 Task: Add a column "Assignee".
Action: Mouse moved to (532, 433)
Screenshot: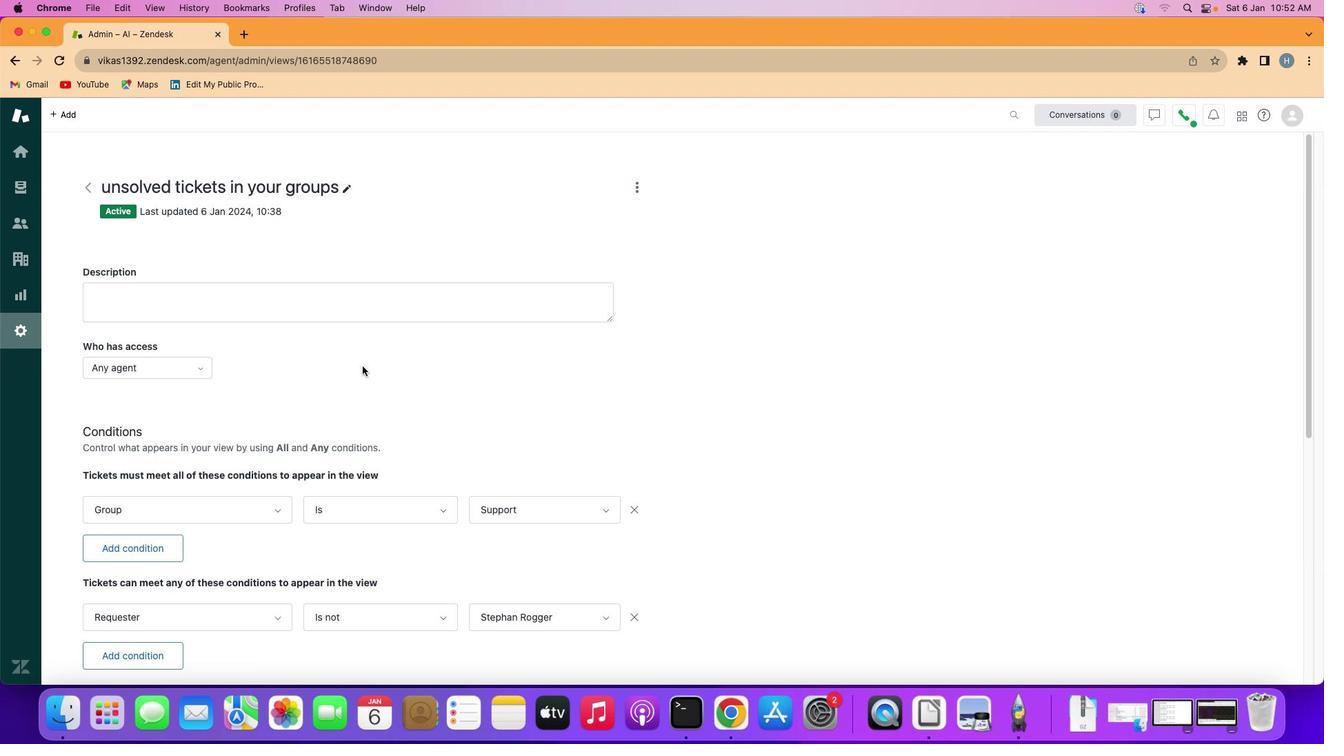 
Action: Mouse scrolled (532, 433) with delta (-88, 309)
Screenshot: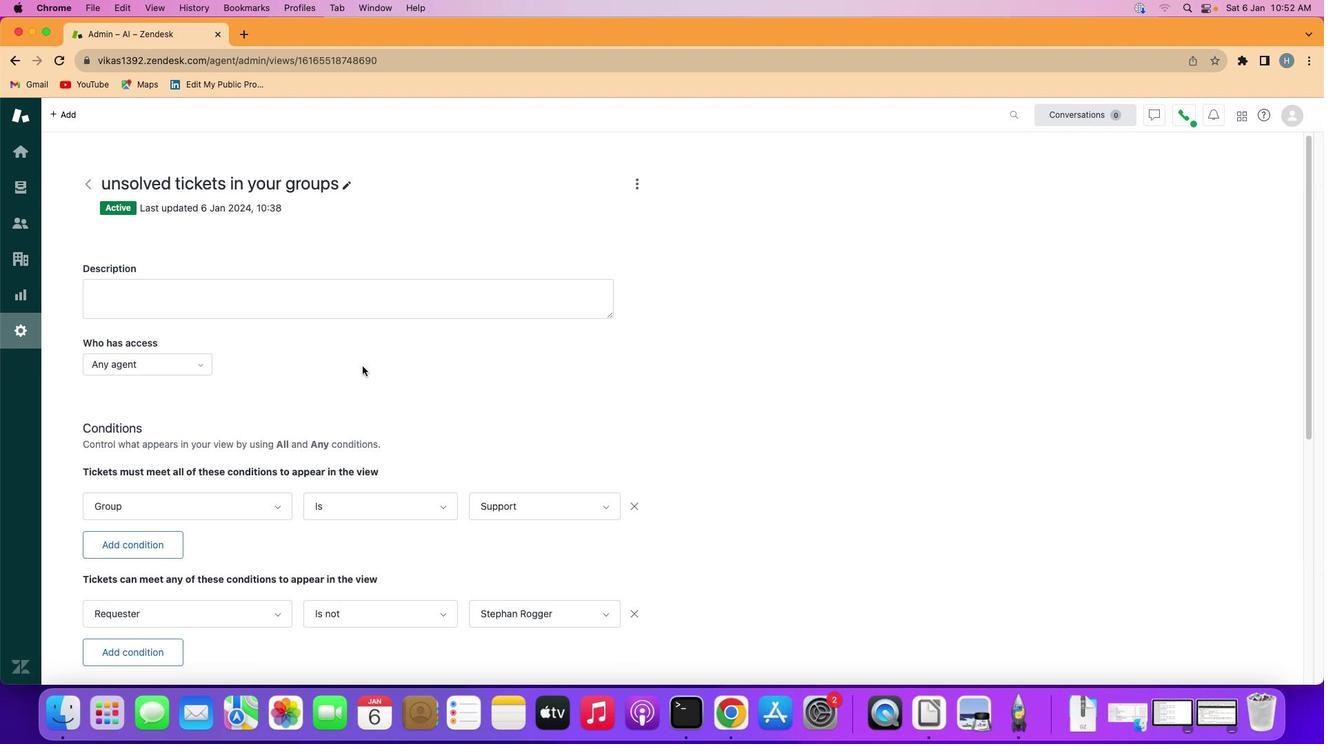 
Action: Mouse scrolled (532, 433) with delta (-88, 309)
Screenshot: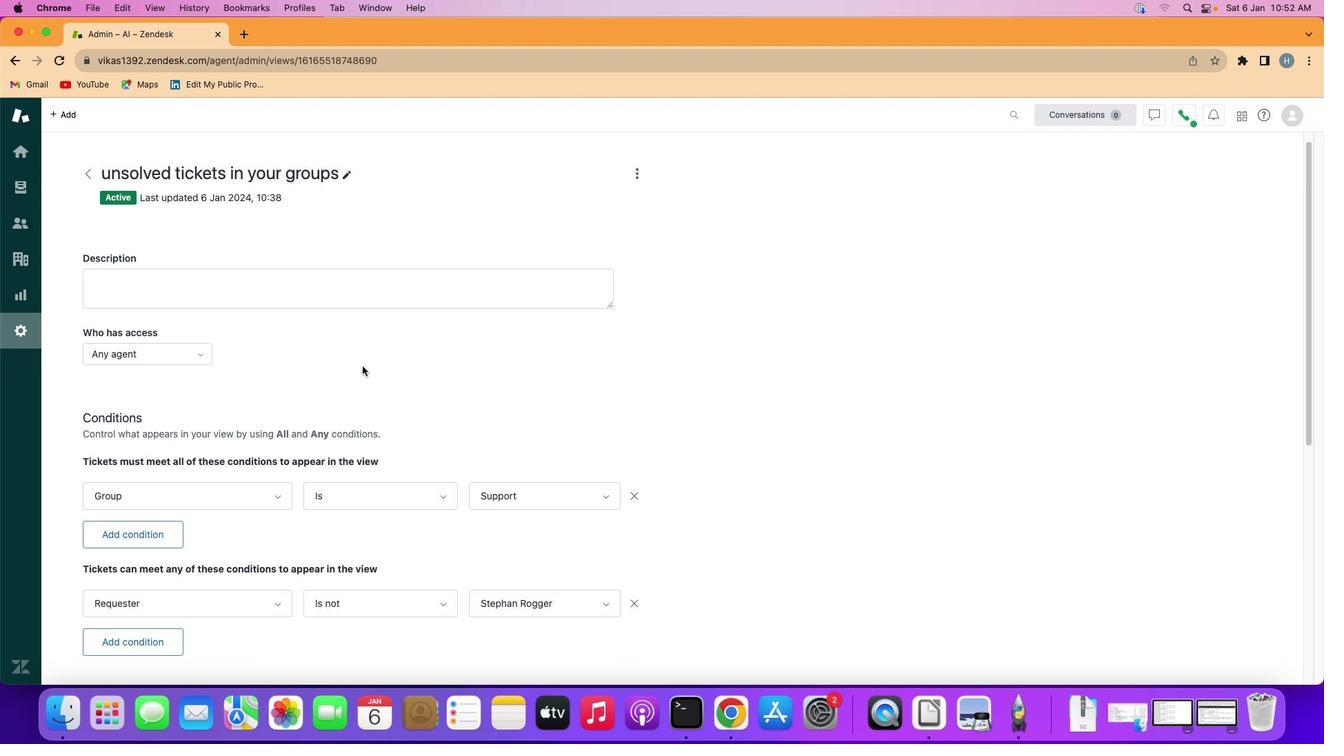 
Action: Mouse scrolled (532, 433) with delta (-88, 309)
Screenshot: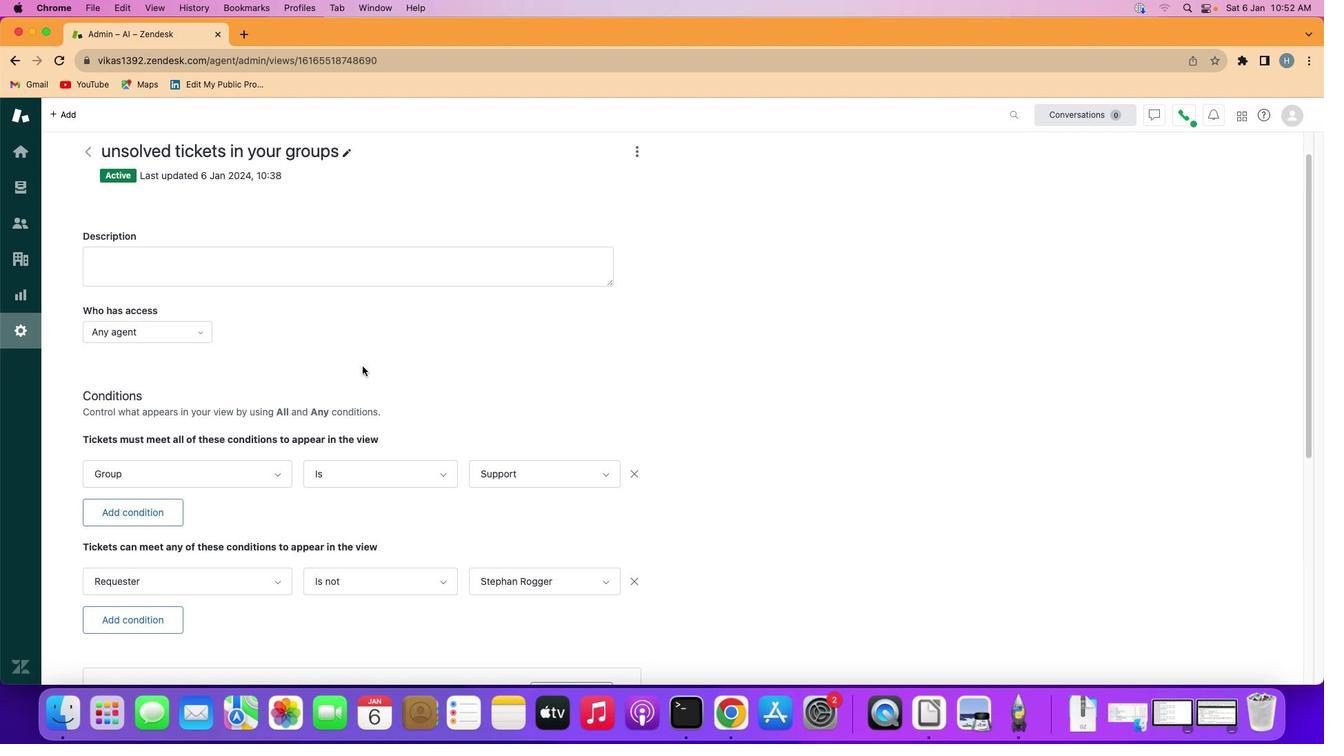 
Action: Mouse scrolled (532, 433) with delta (-88, 309)
Screenshot: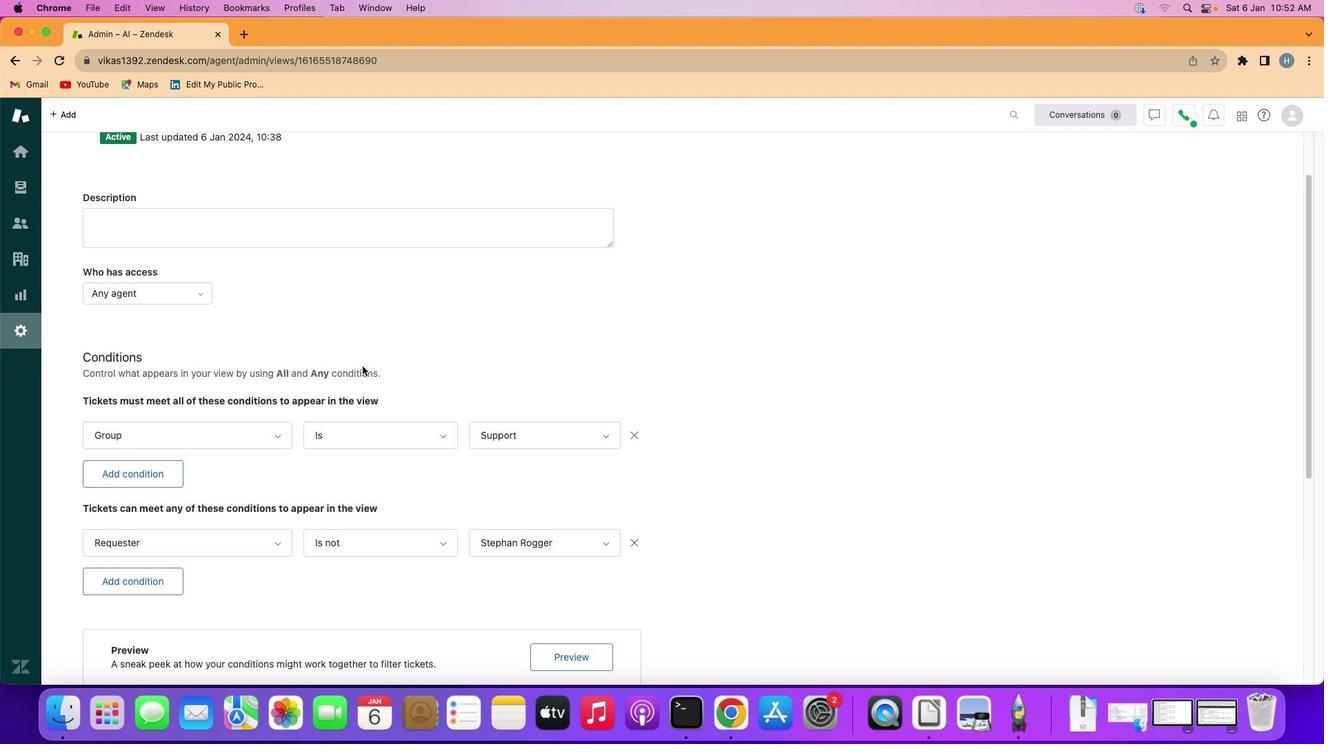
Action: Mouse scrolled (532, 433) with delta (-88, 309)
Screenshot: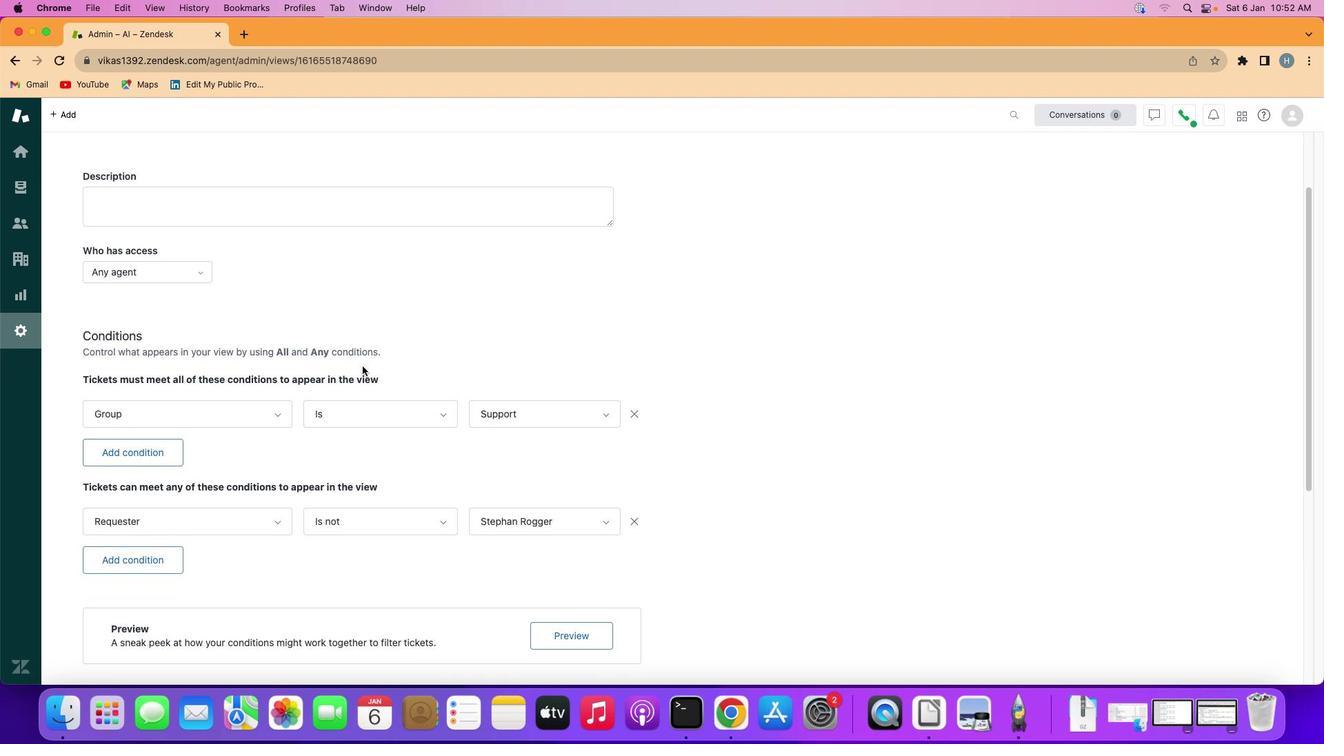
Action: Mouse scrolled (532, 433) with delta (-88, 309)
Screenshot: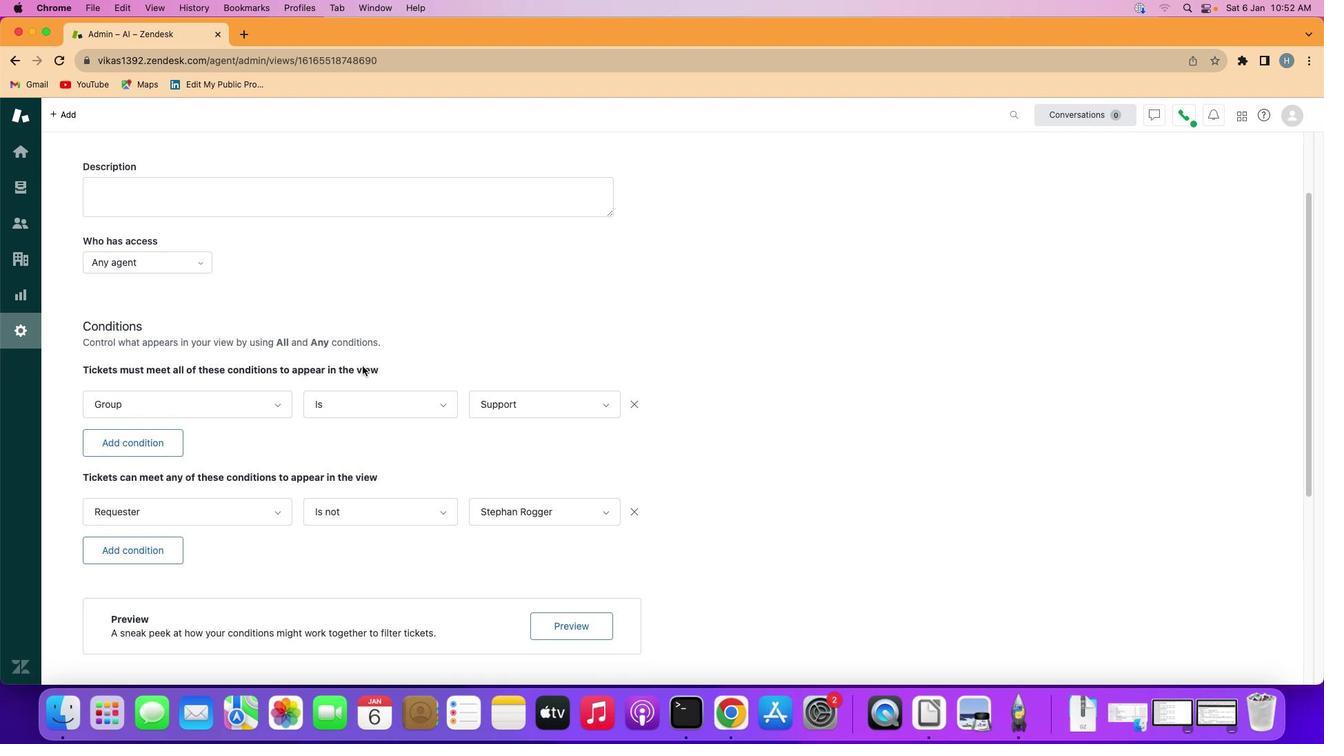 
Action: Mouse scrolled (532, 433) with delta (-88, 309)
Screenshot: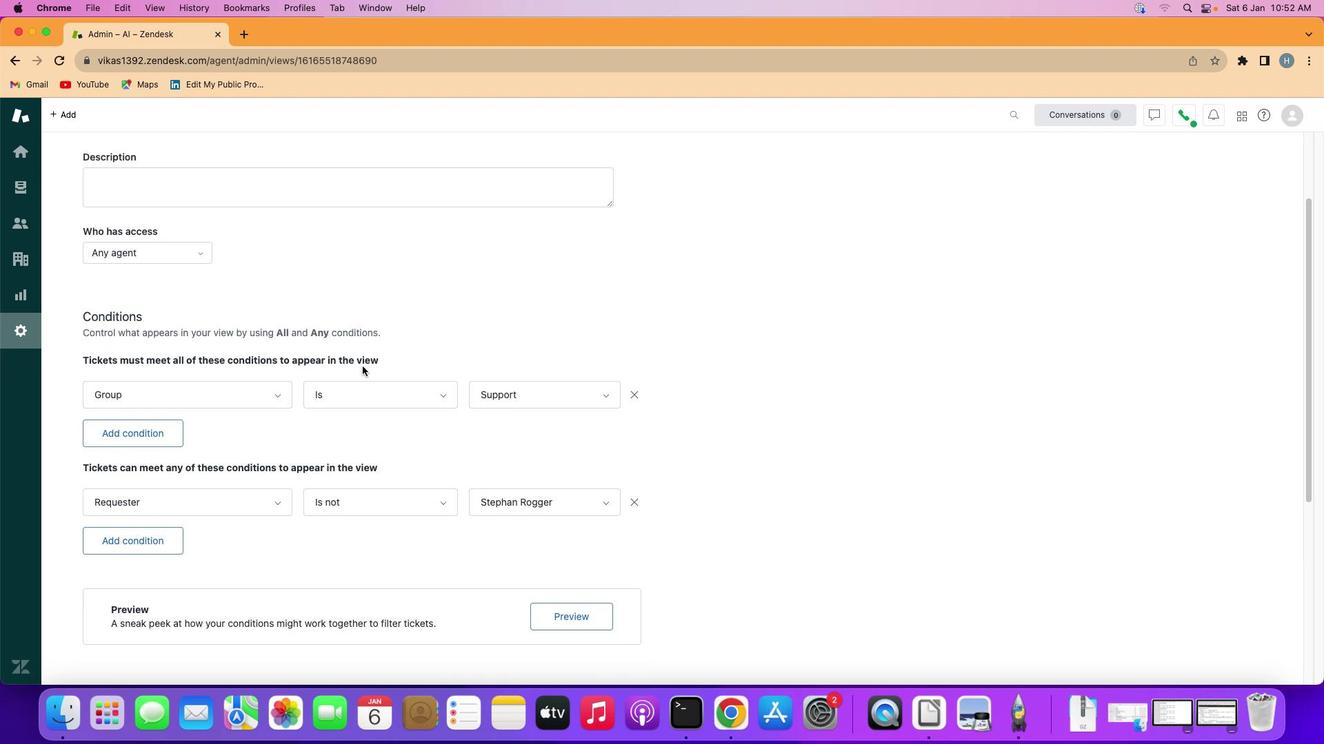 
Action: Mouse scrolled (532, 433) with delta (-88, 309)
Screenshot: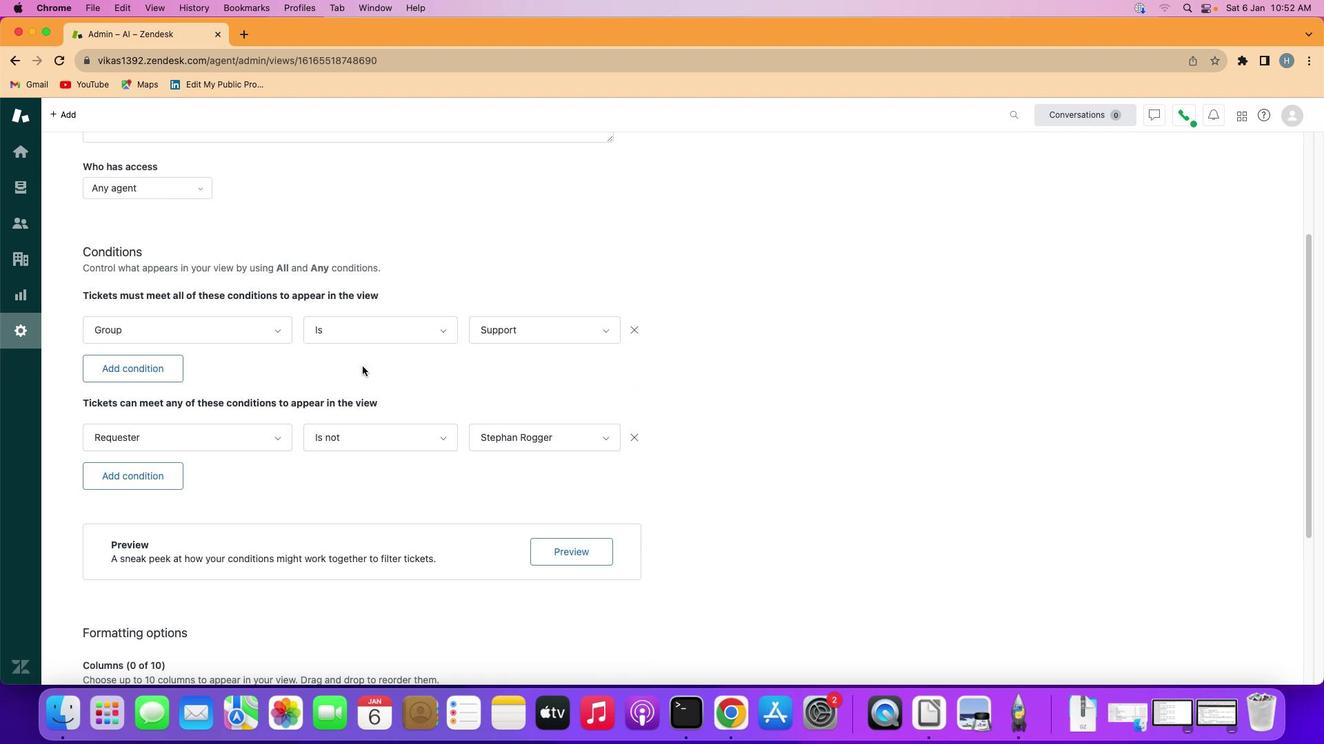 
Action: Mouse scrolled (532, 433) with delta (-88, 309)
Screenshot: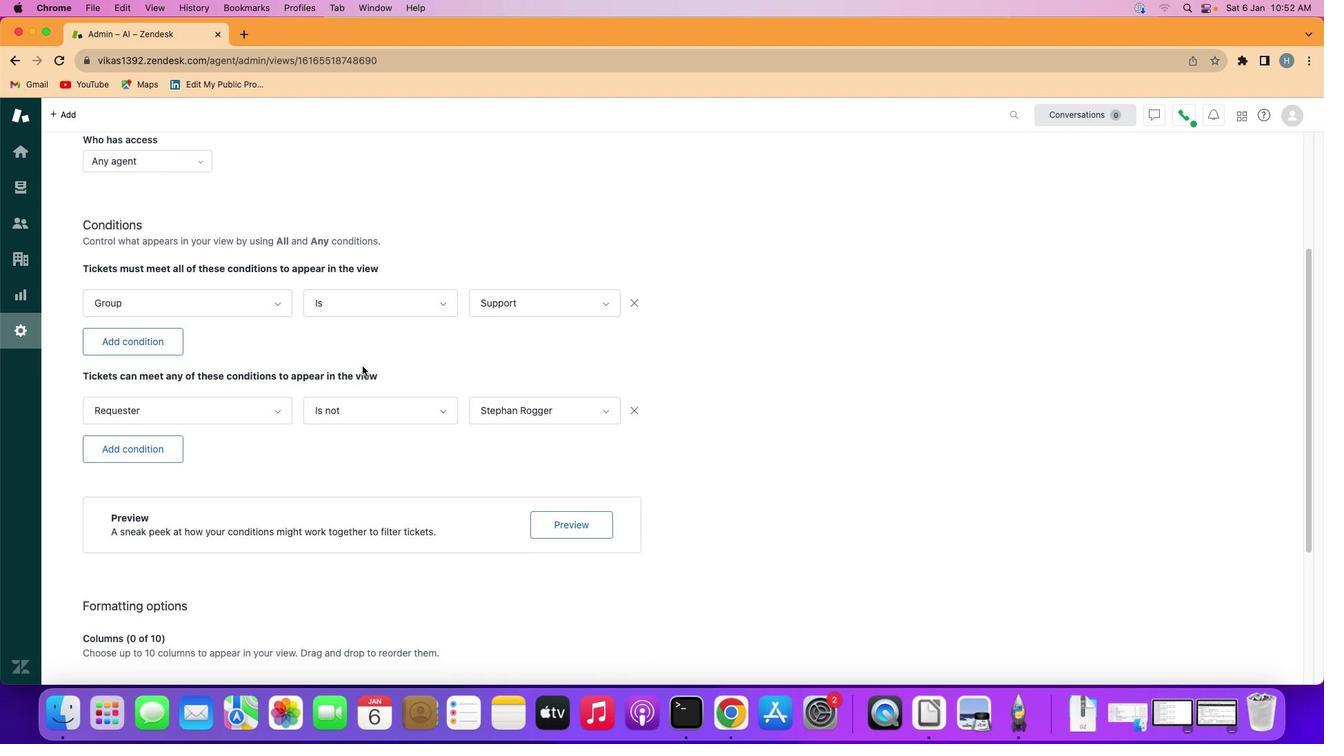 
Action: Mouse scrolled (532, 433) with delta (-88, 309)
Screenshot: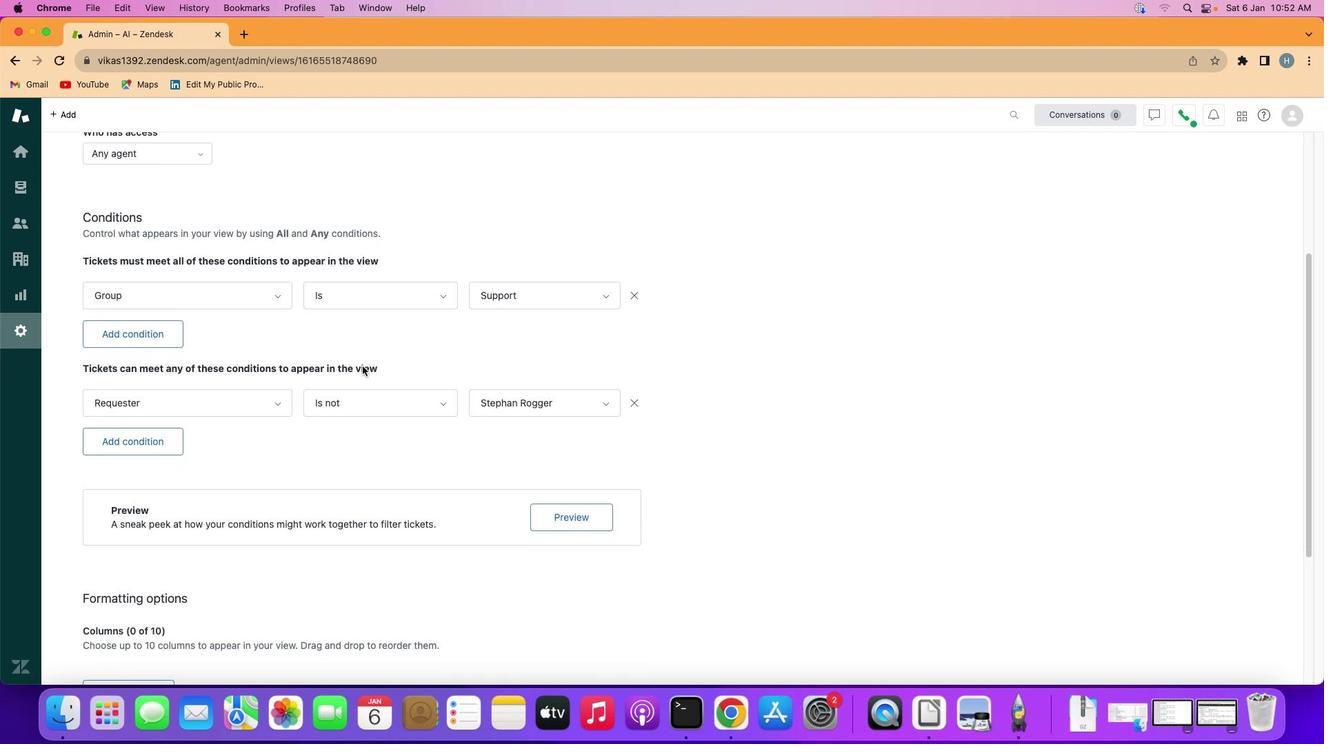 
Action: Mouse scrolled (532, 433) with delta (-88, 309)
Screenshot: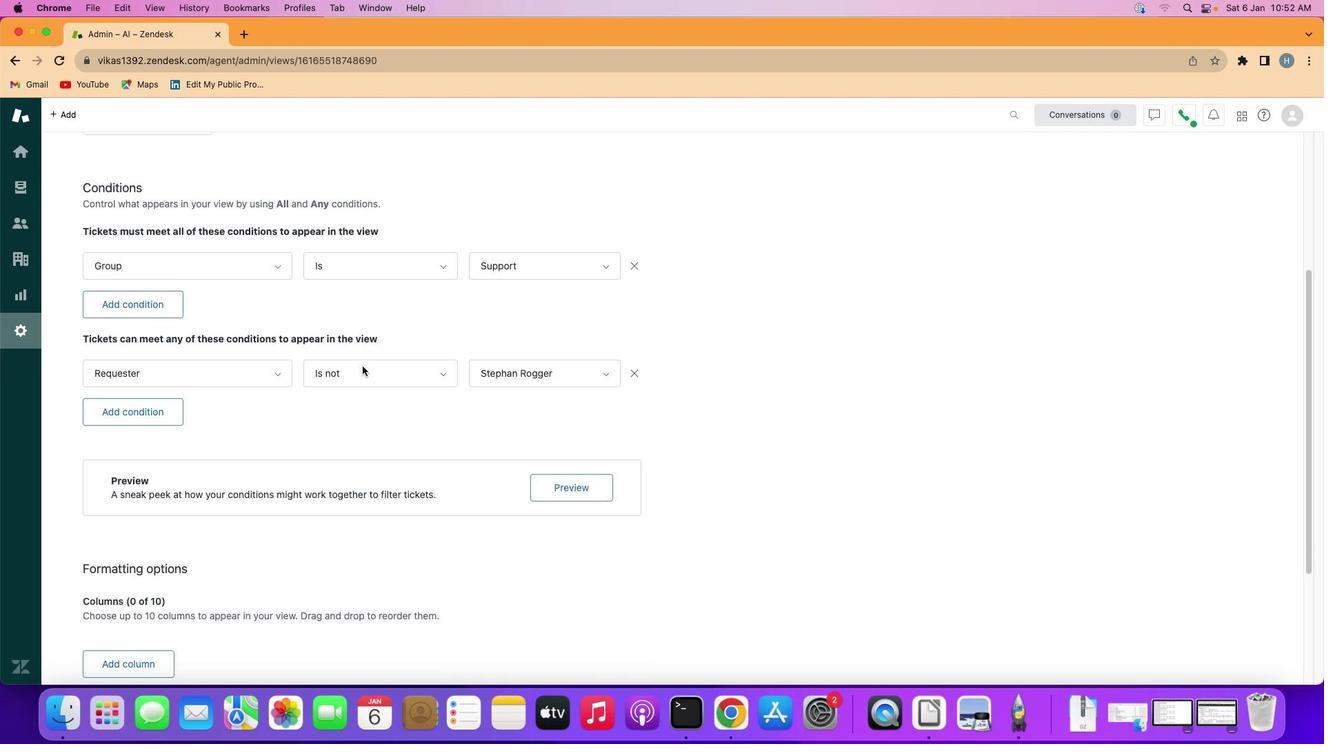 
Action: Mouse scrolled (532, 433) with delta (-88, 309)
Screenshot: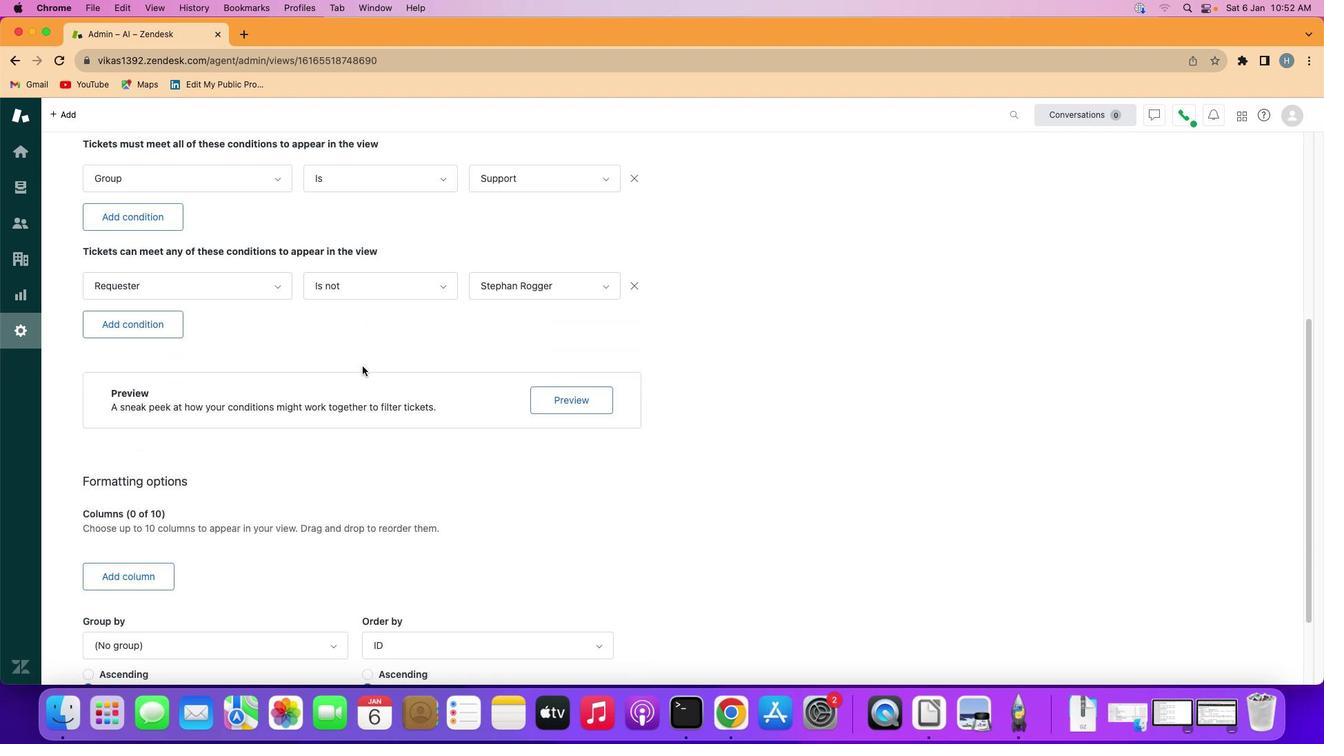 
Action: Mouse scrolled (532, 433) with delta (-88, 309)
Screenshot: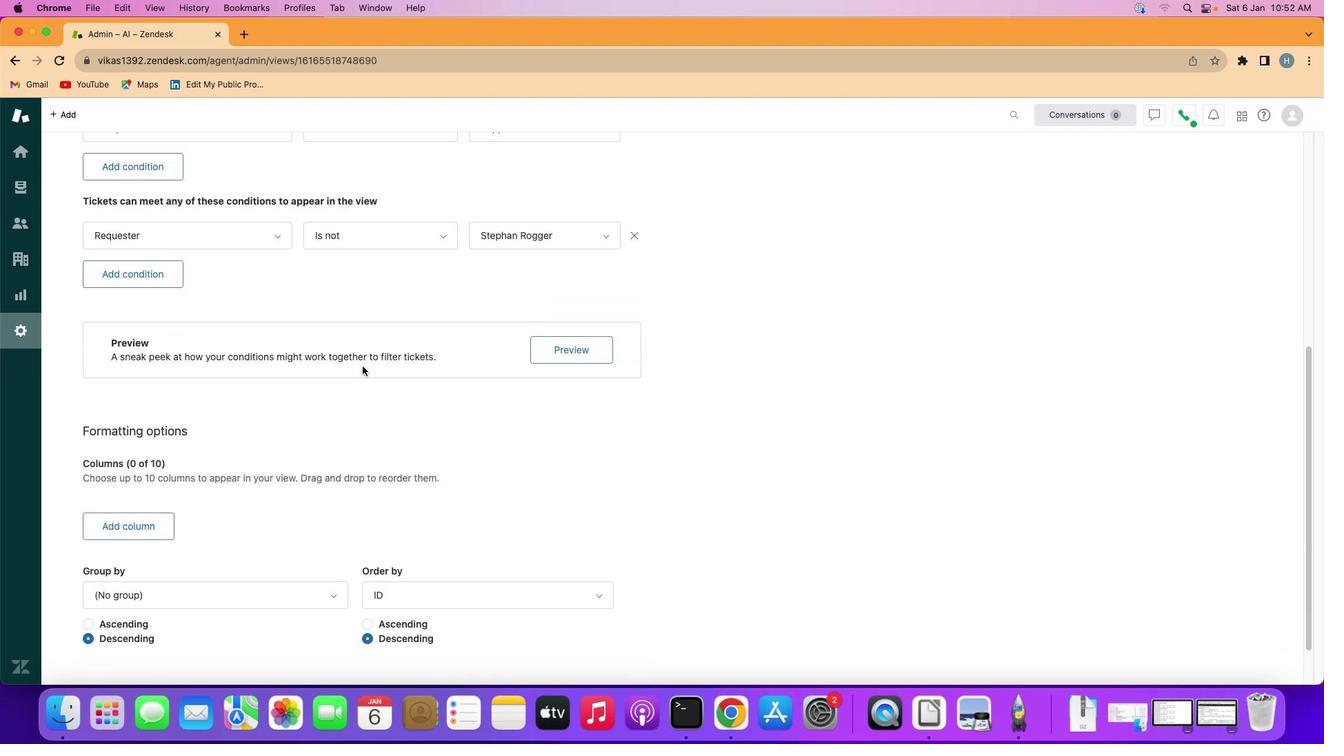 
Action: Mouse moved to (149, 471)
Screenshot: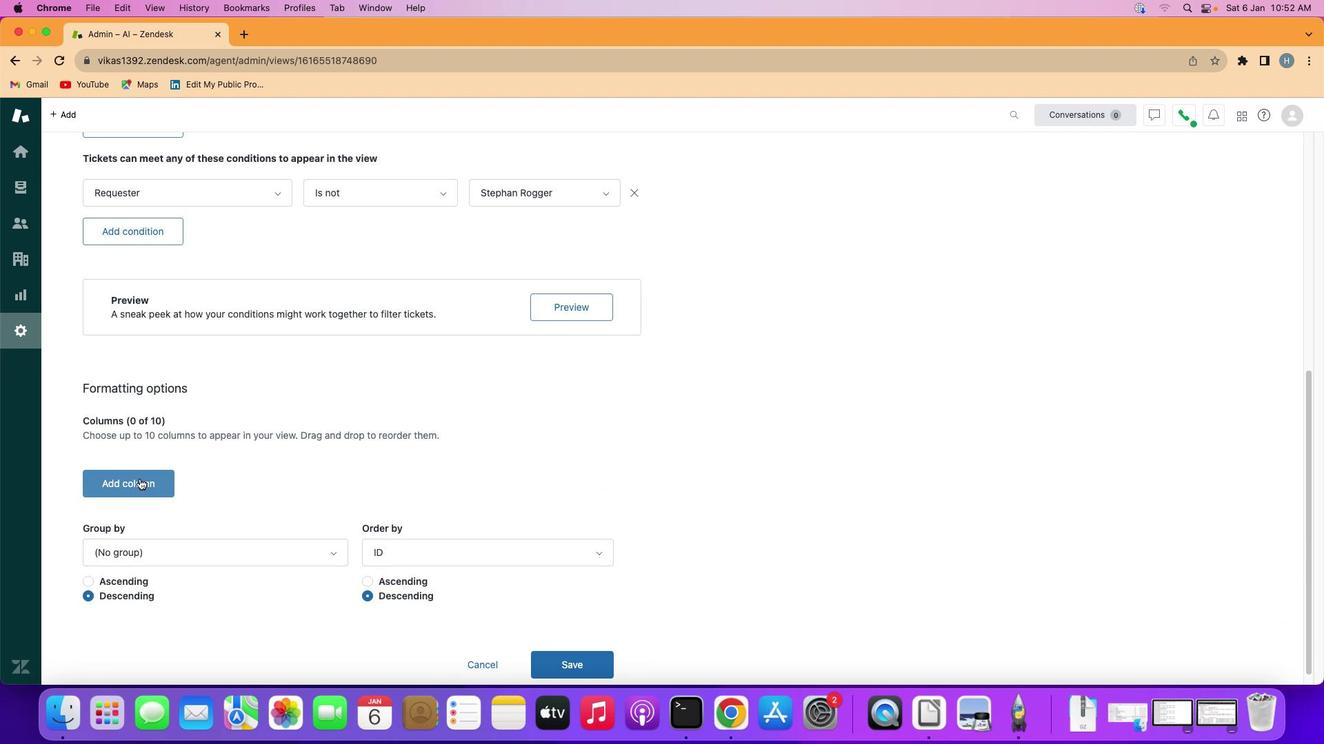 
Action: Mouse pressed left at (149, 471)
Screenshot: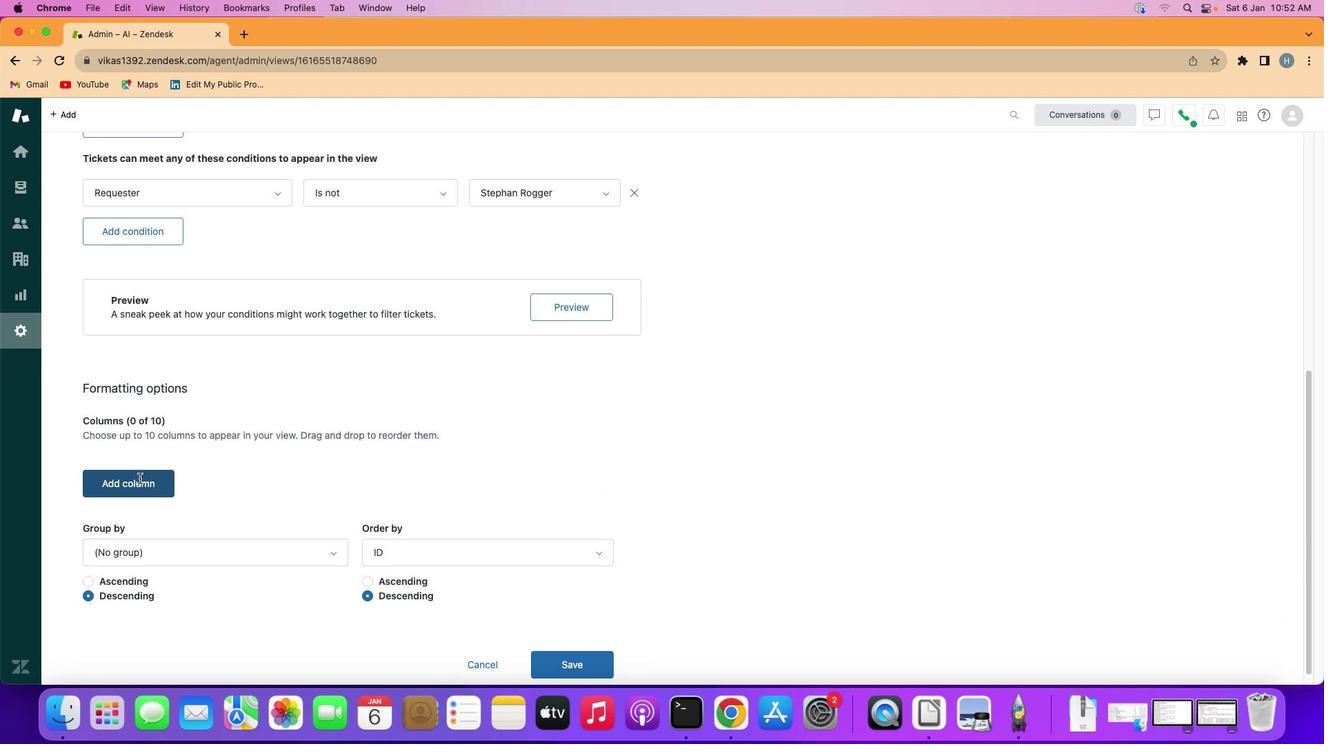 
Action: Mouse moved to (364, 449)
Screenshot: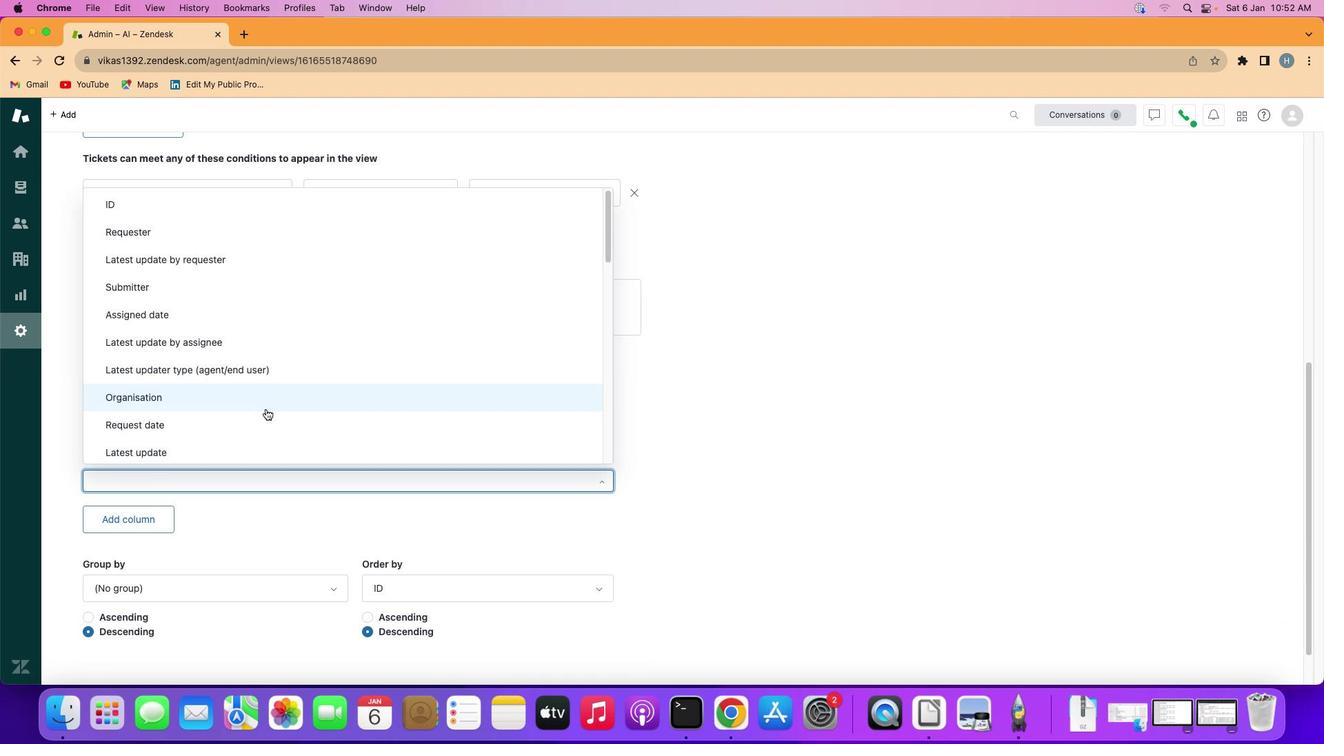 
Action: Mouse scrolled (364, 449) with delta (-88, 309)
Screenshot: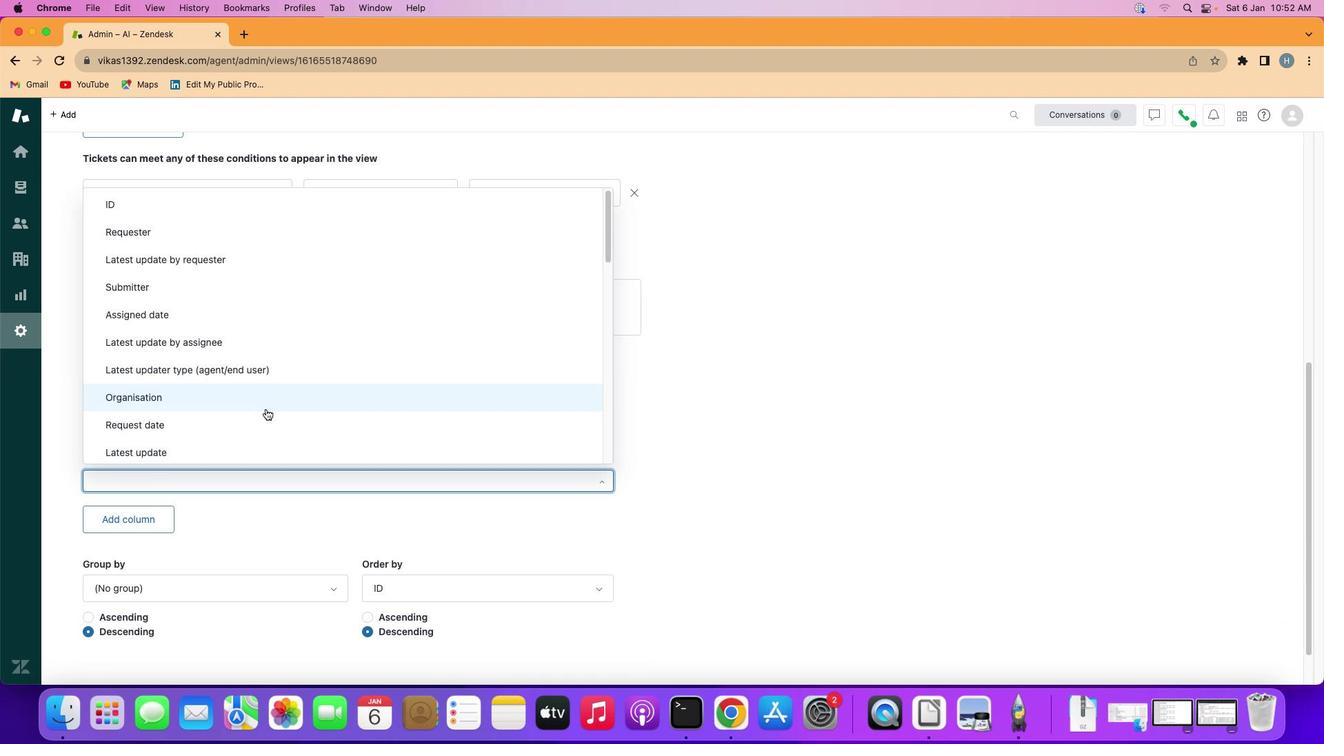 
Action: Mouse moved to (365, 448)
Screenshot: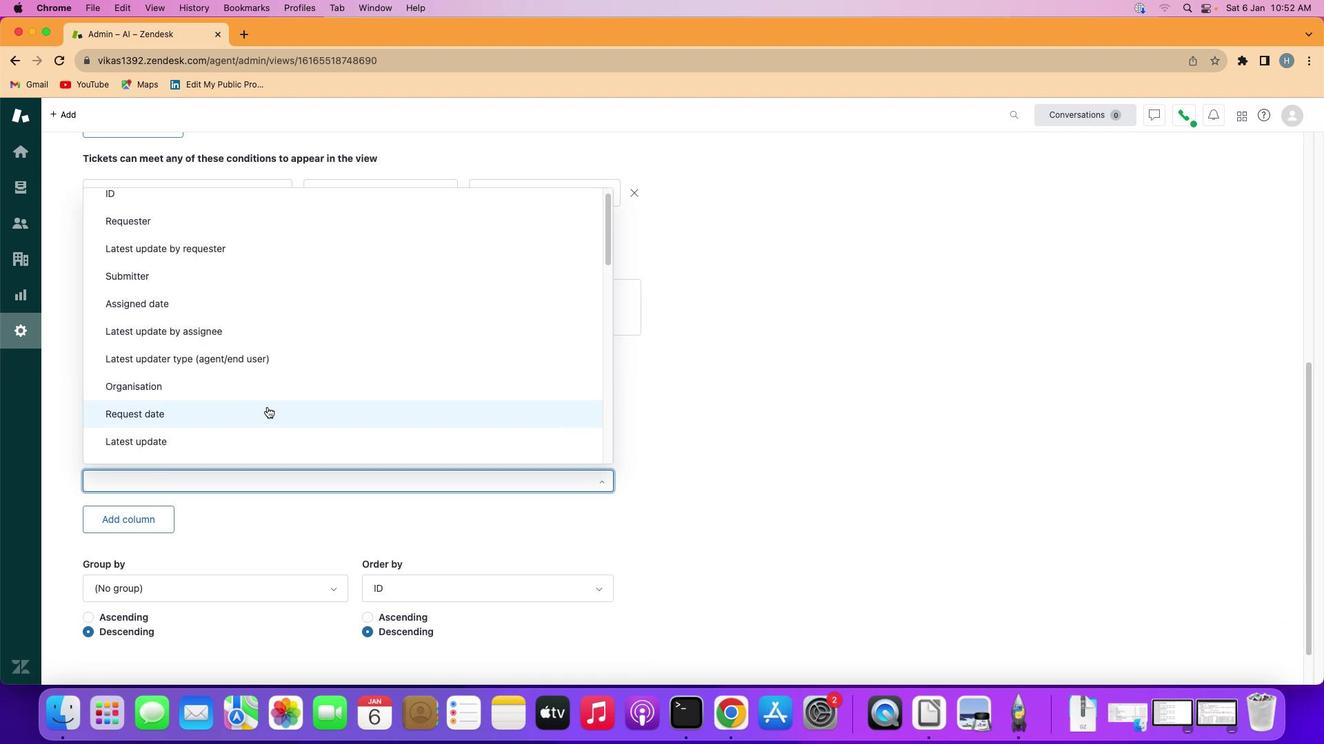
Action: Mouse scrolled (365, 448) with delta (-88, 309)
Screenshot: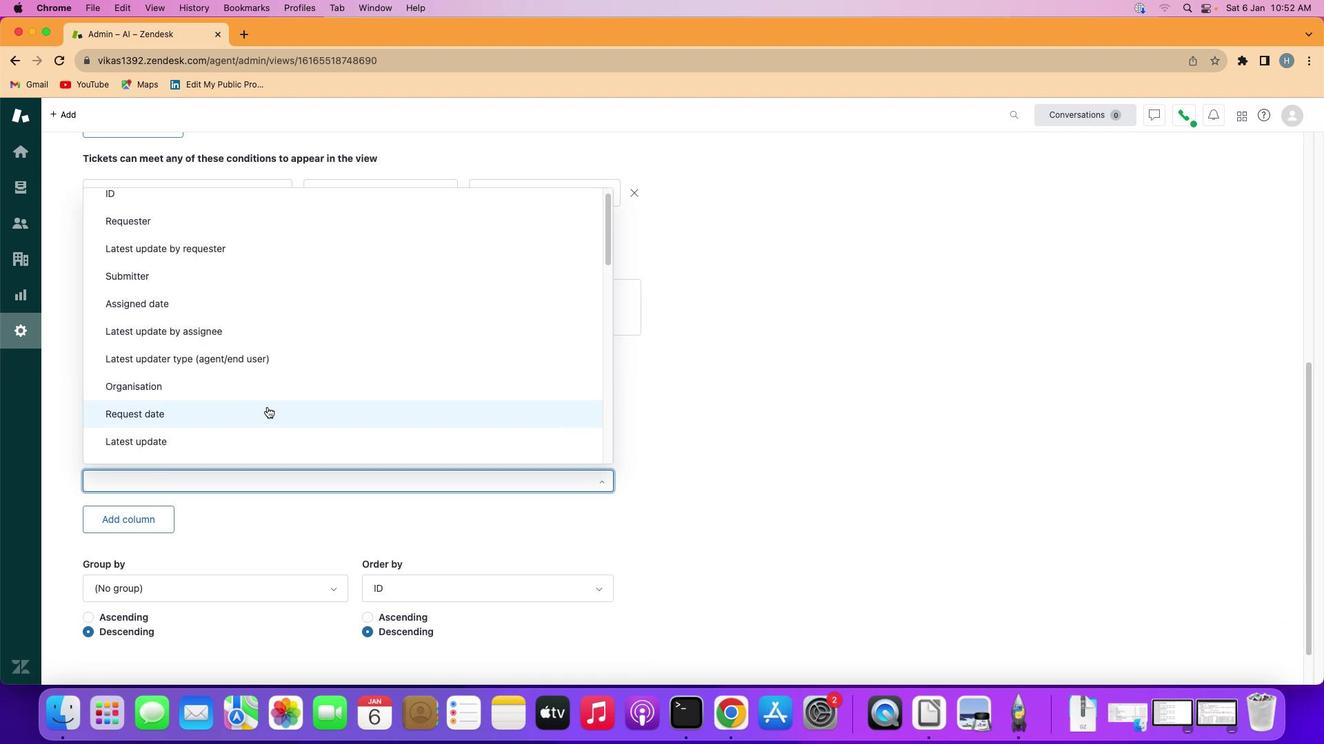 
Action: Mouse moved to (368, 447)
Screenshot: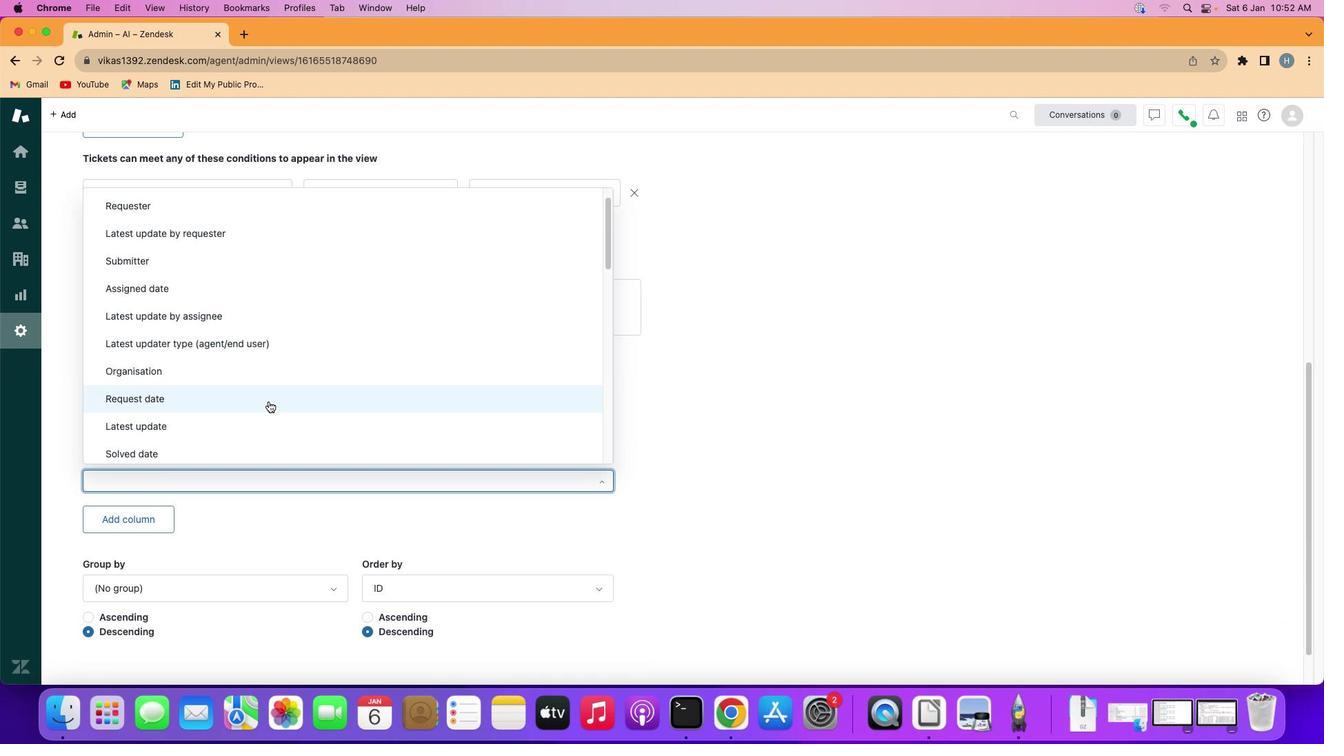 
Action: Mouse scrolled (368, 447) with delta (-88, 309)
Screenshot: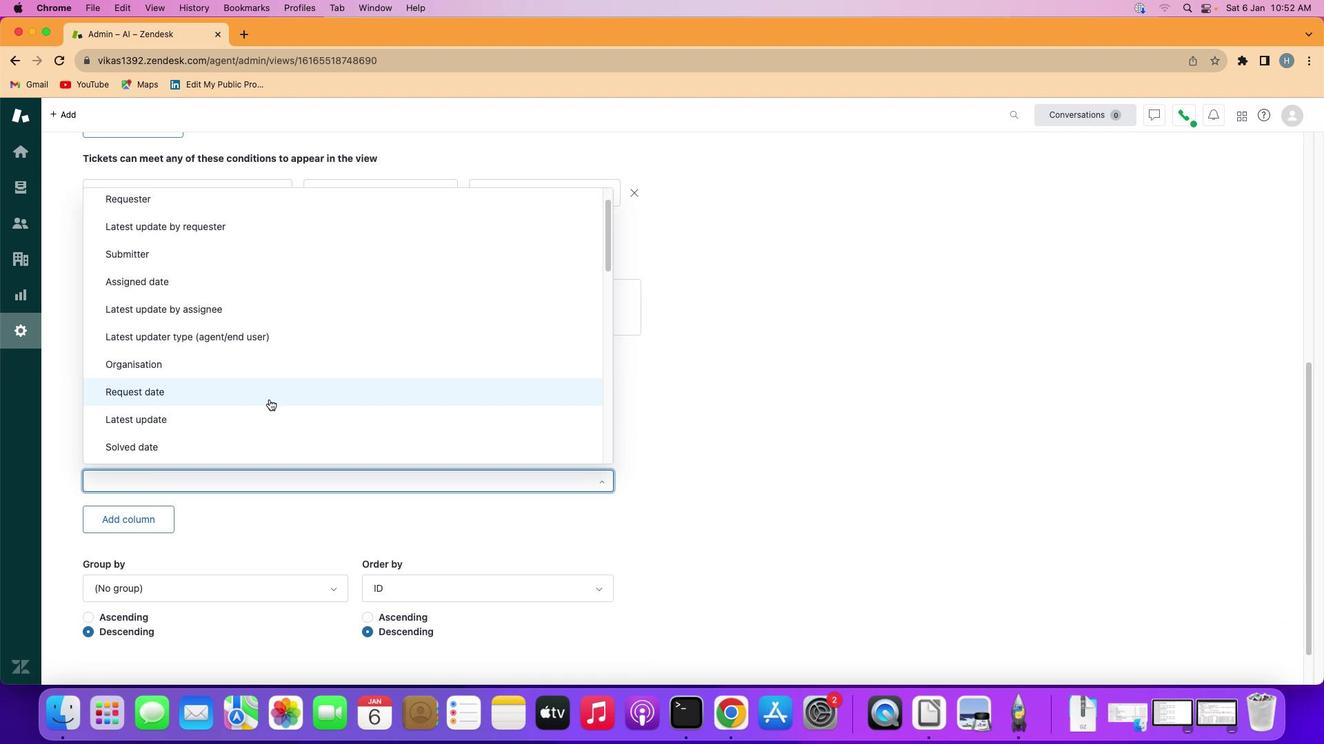 
Action: Mouse moved to (371, 444)
Screenshot: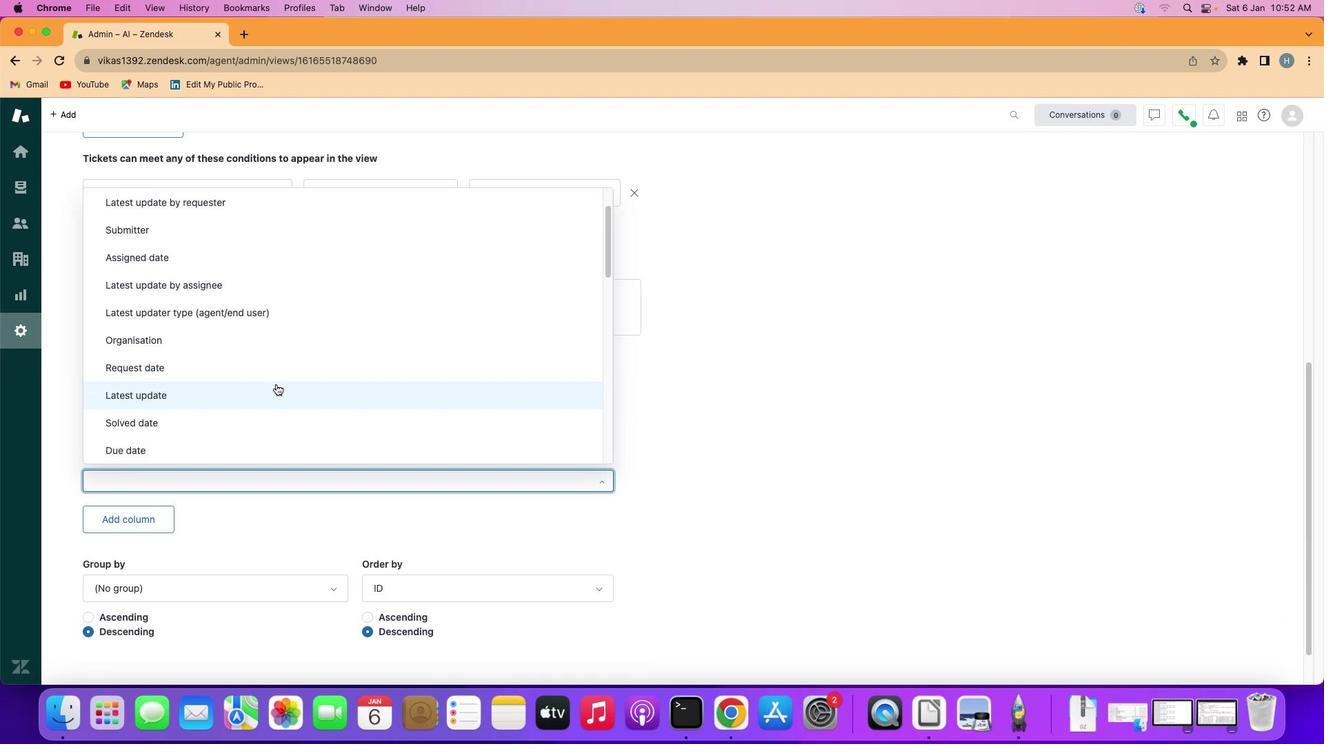 
Action: Mouse scrolled (371, 444) with delta (-88, 309)
Screenshot: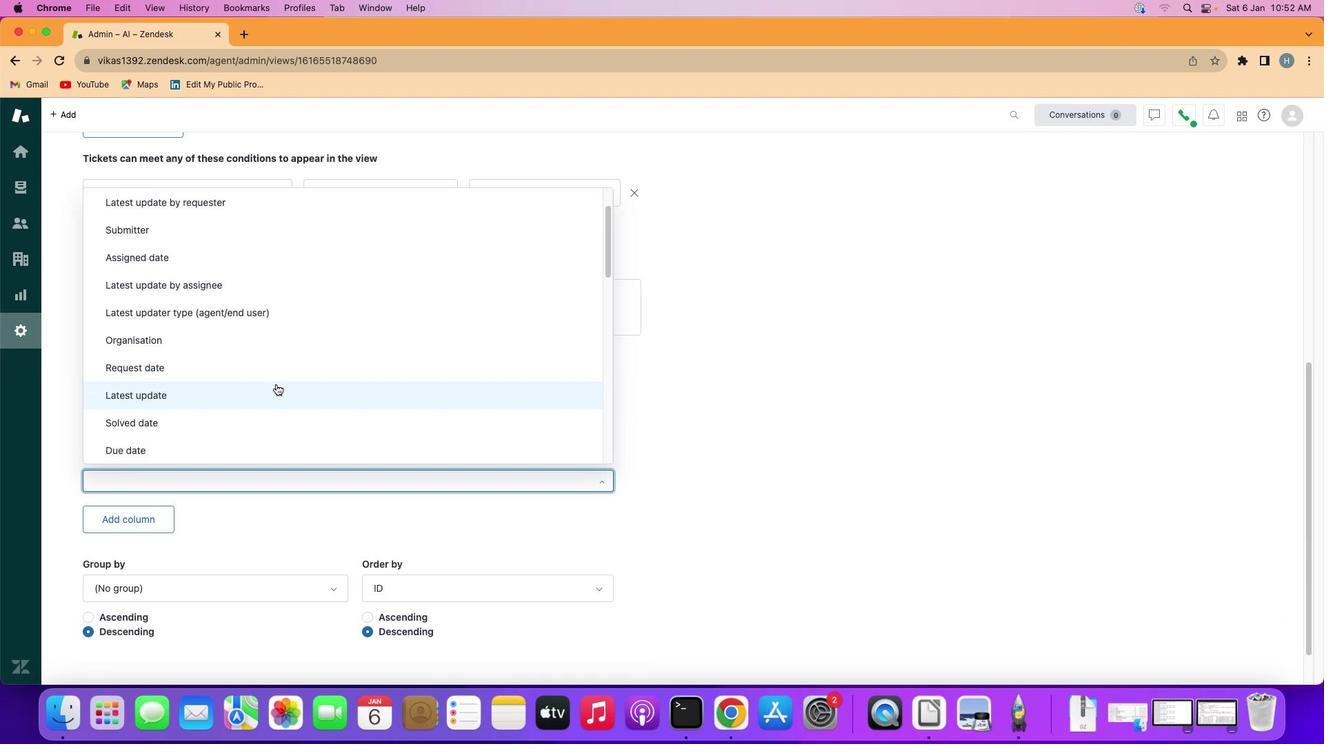 
Action: Mouse moved to (389, 438)
Screenshot: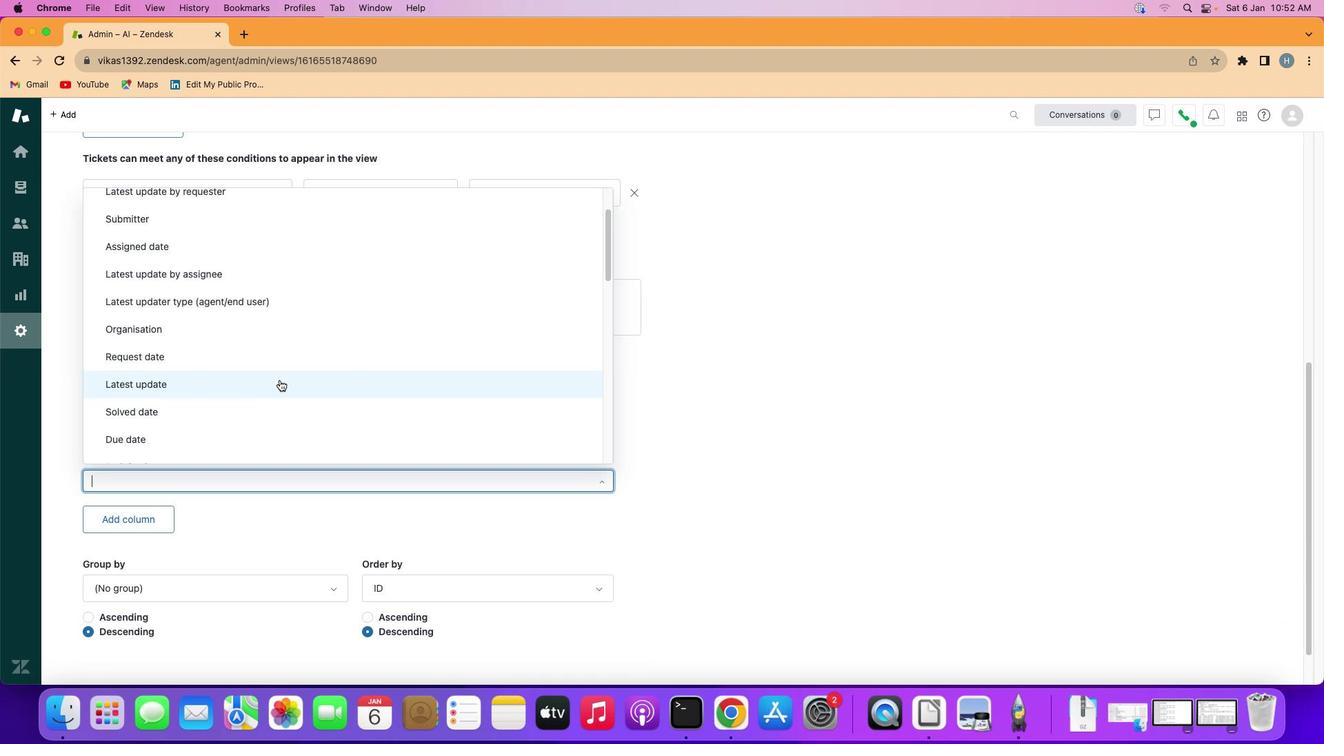 
Action: Mouse scrolled (389, 438) with delta (-88, 309)
Screenshot: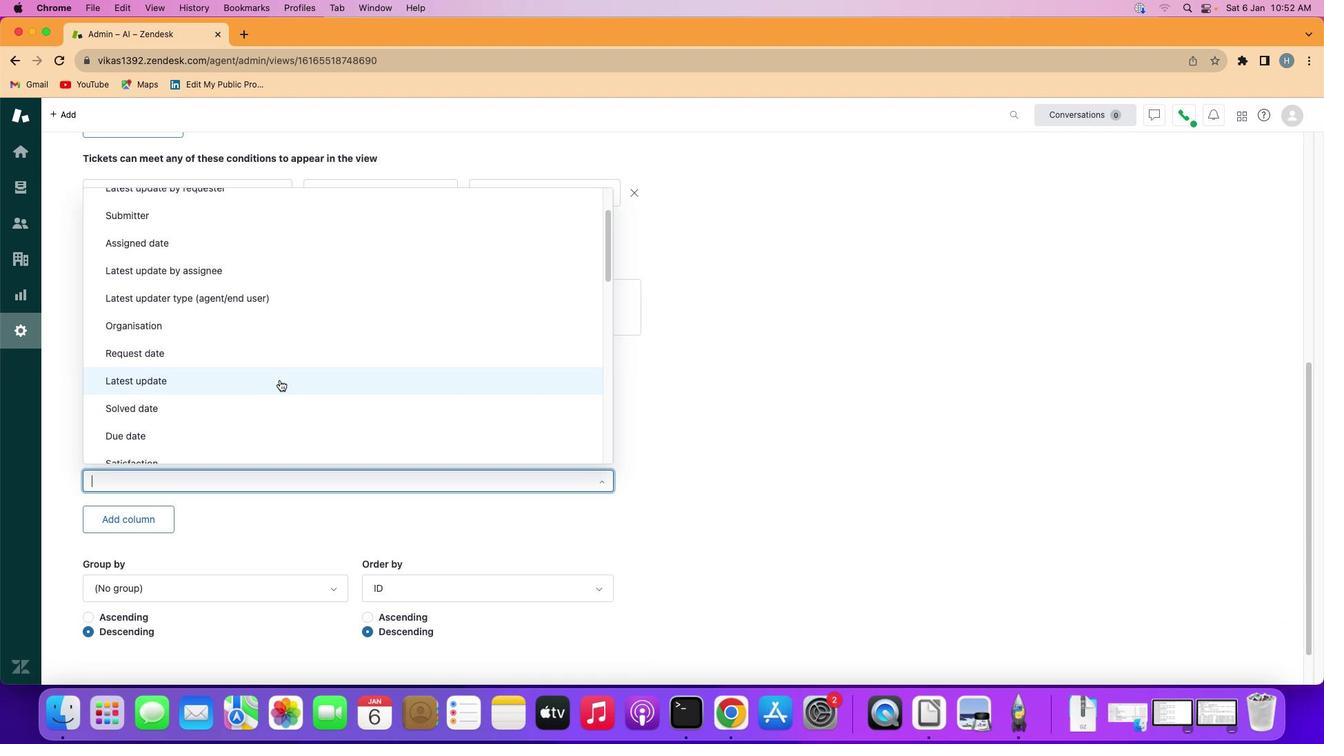 
Action: Mouse scrolled (389, 438) with delta (-88, 309)
Screenshot: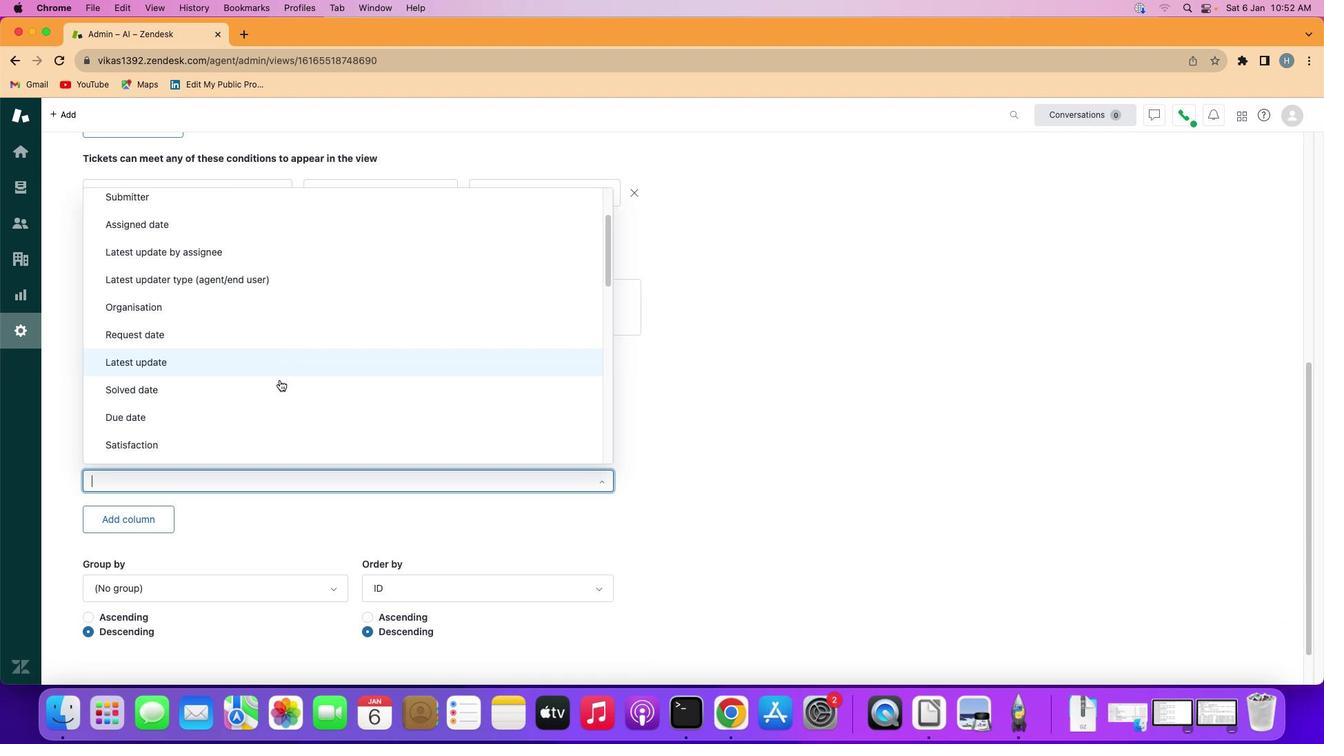 
Action: Mouse scrolled (389, 438) with delta (-88, 309)
Screenshot: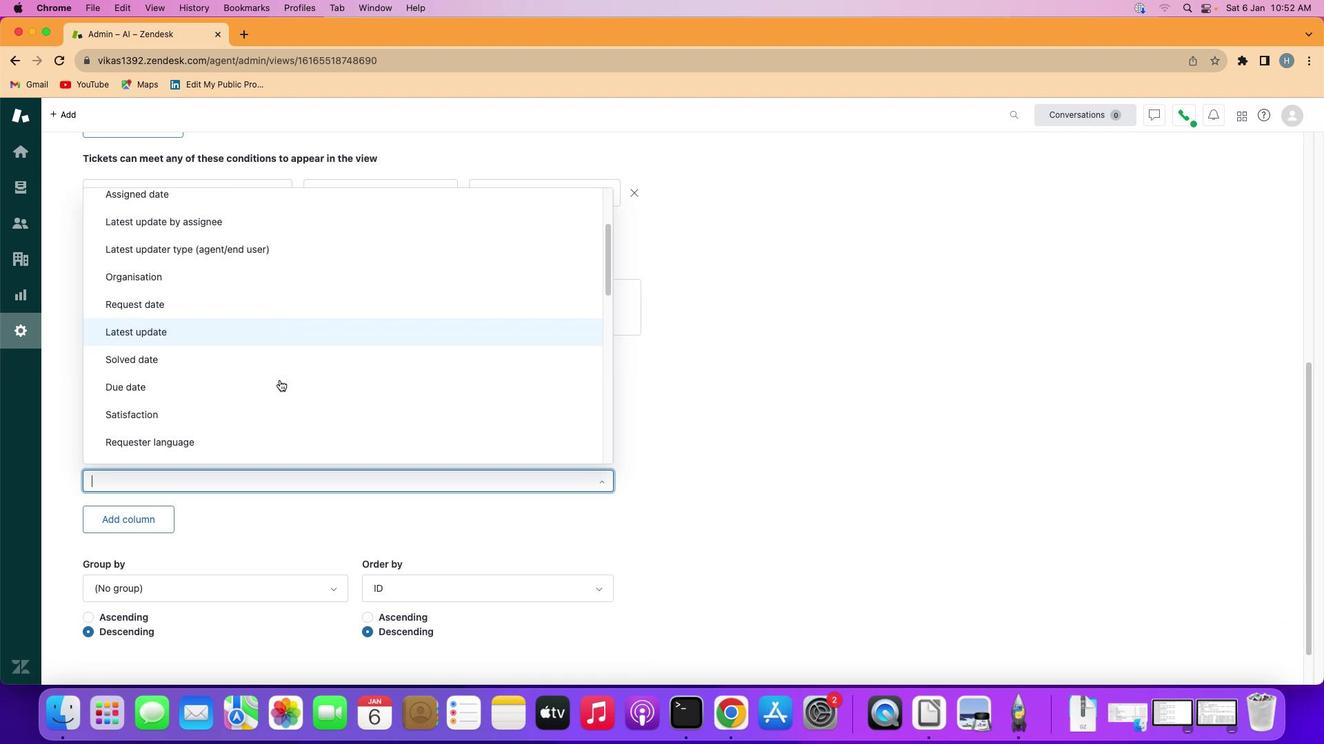 
Action: Mouse scrolled (389, 438) with delta (-88, 309)
Screenshot: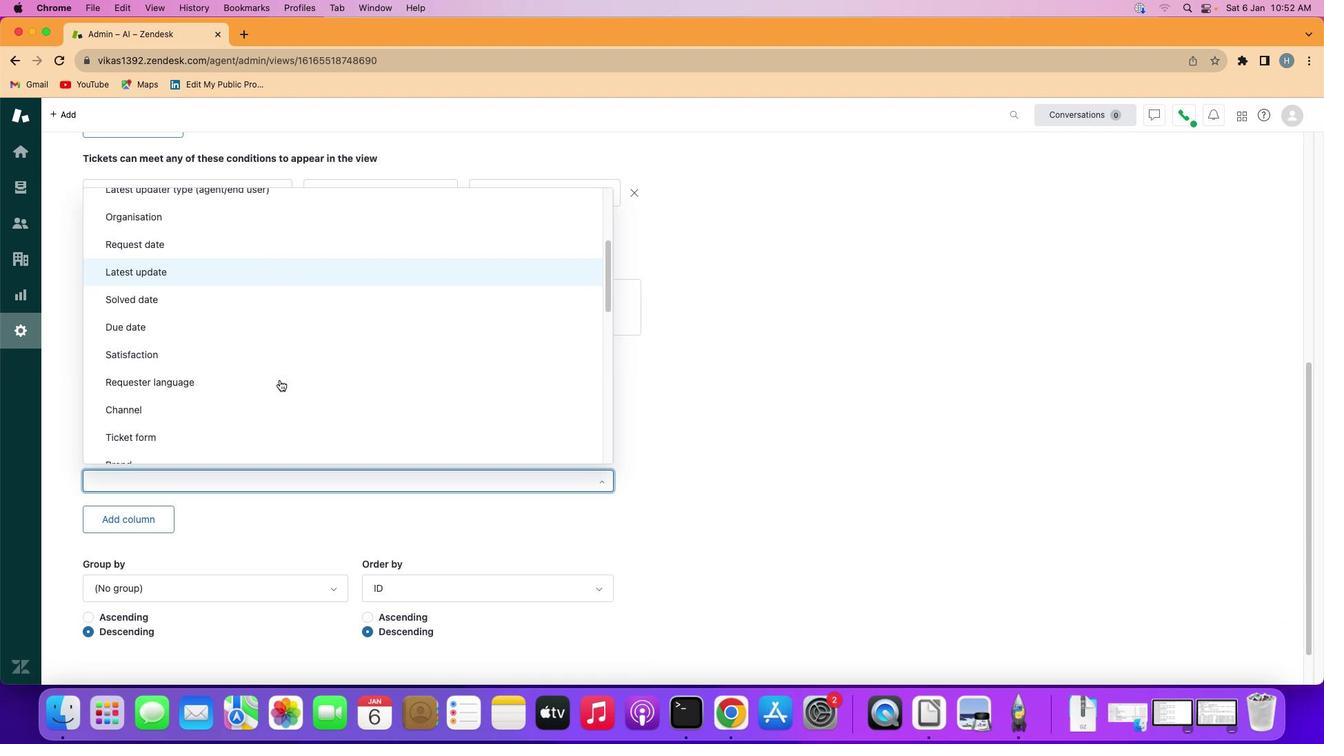 
Action: Mouse scrolled (389, 438) with delta (-88, 309)
Screenshot: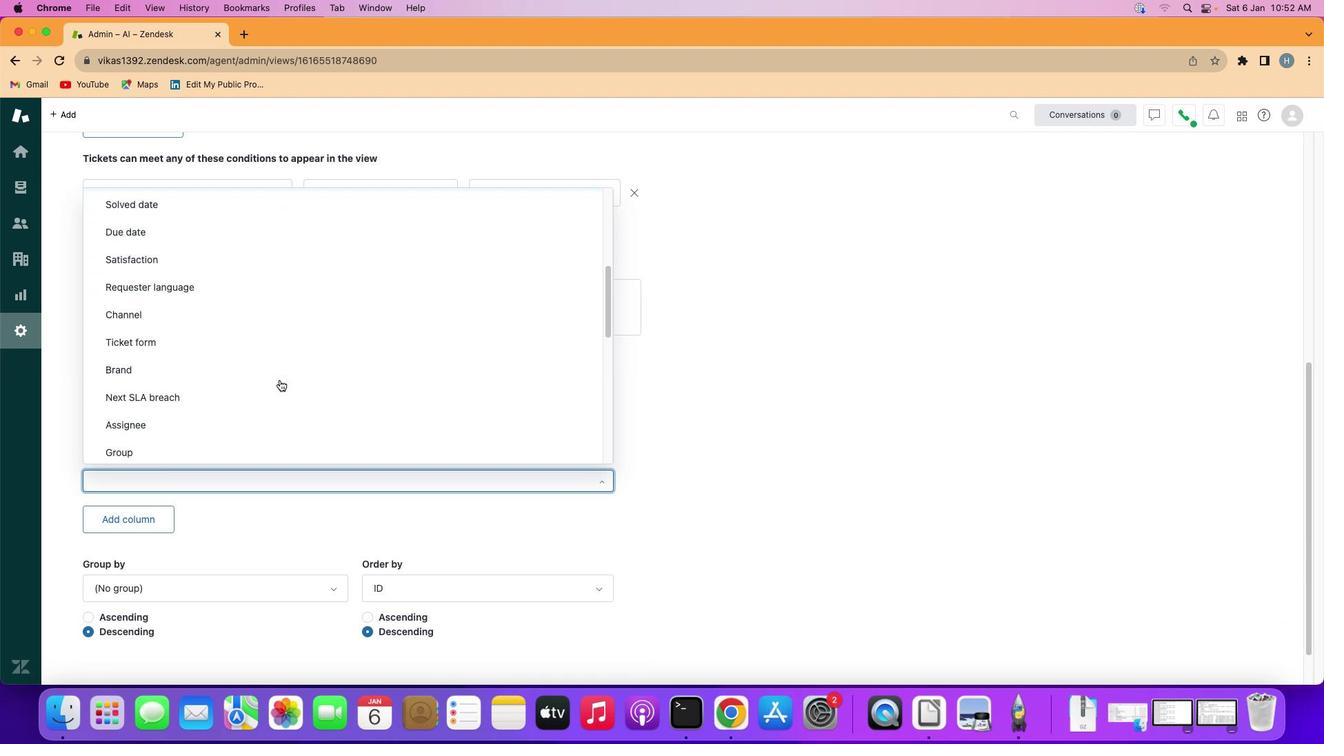 
Action: Mouse scrolled (389, 438) with delta (-88, 309)
Screenshot: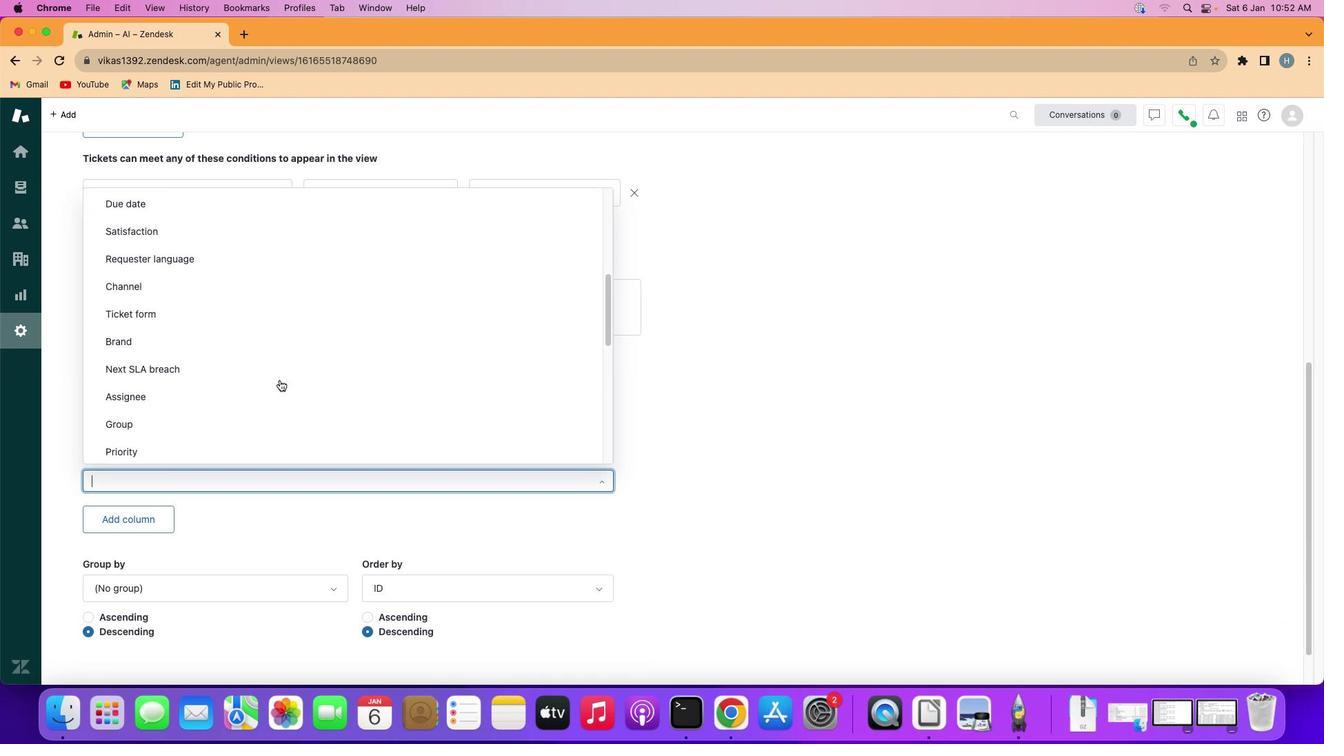 
Action: Mouse scrolled (389, 438) with delta (-88, 309)
Screenshot: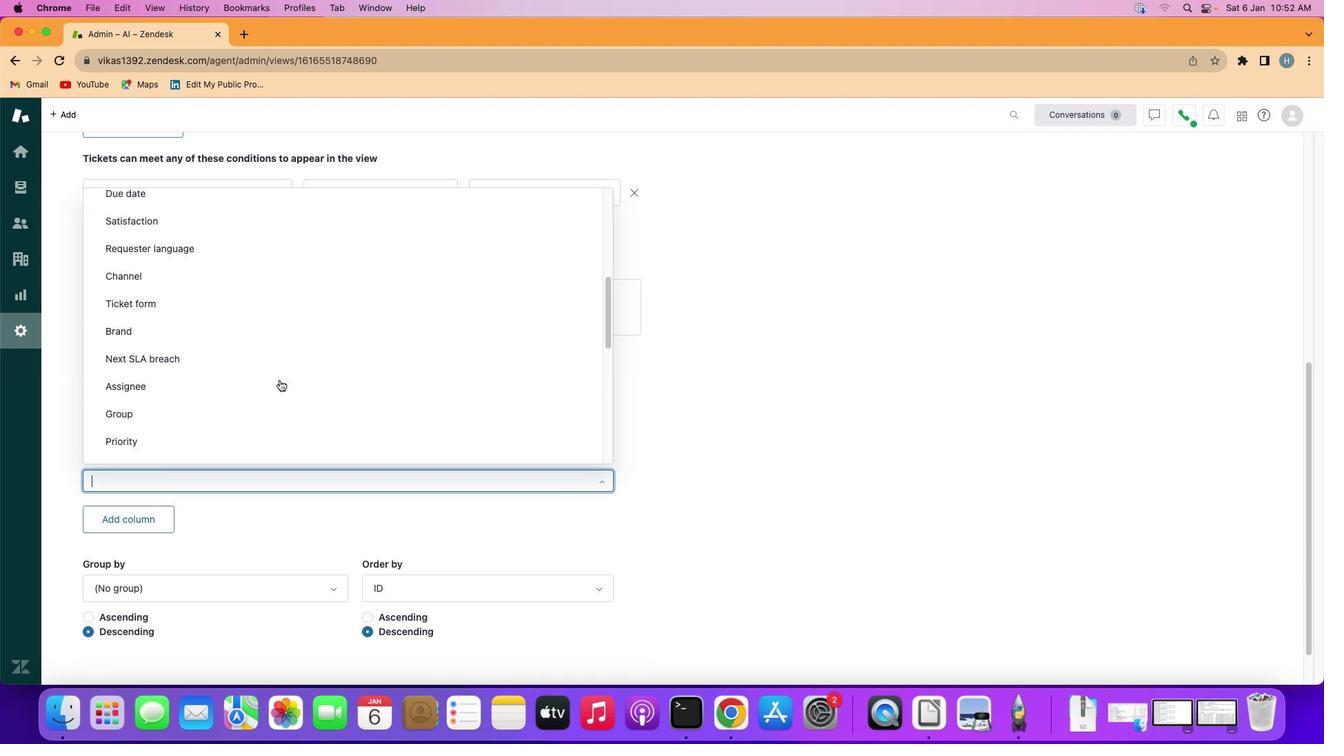 
Action: Mouse scrolled (389, 438) with delta (-88, 309)
Screenshot: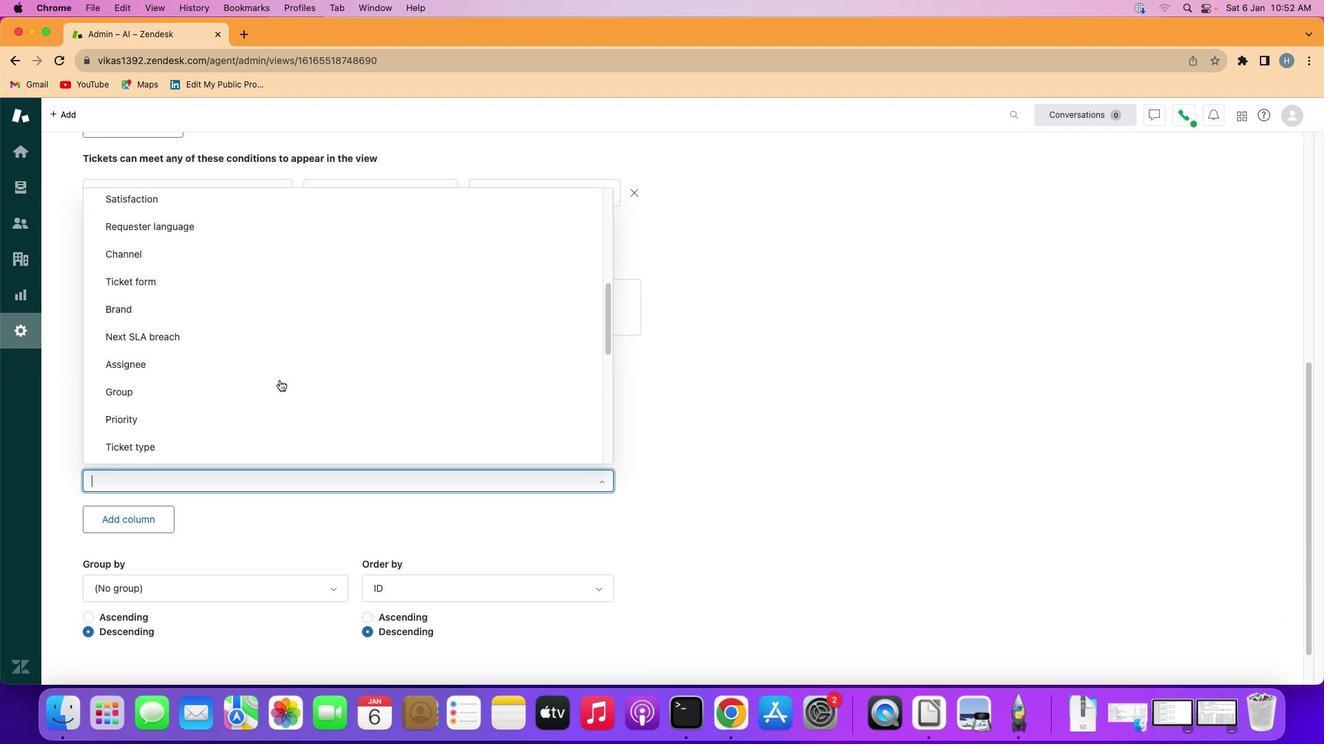 
Action: Mouse scrolled (389, 438) with delta (-88, 309)
Screenshot: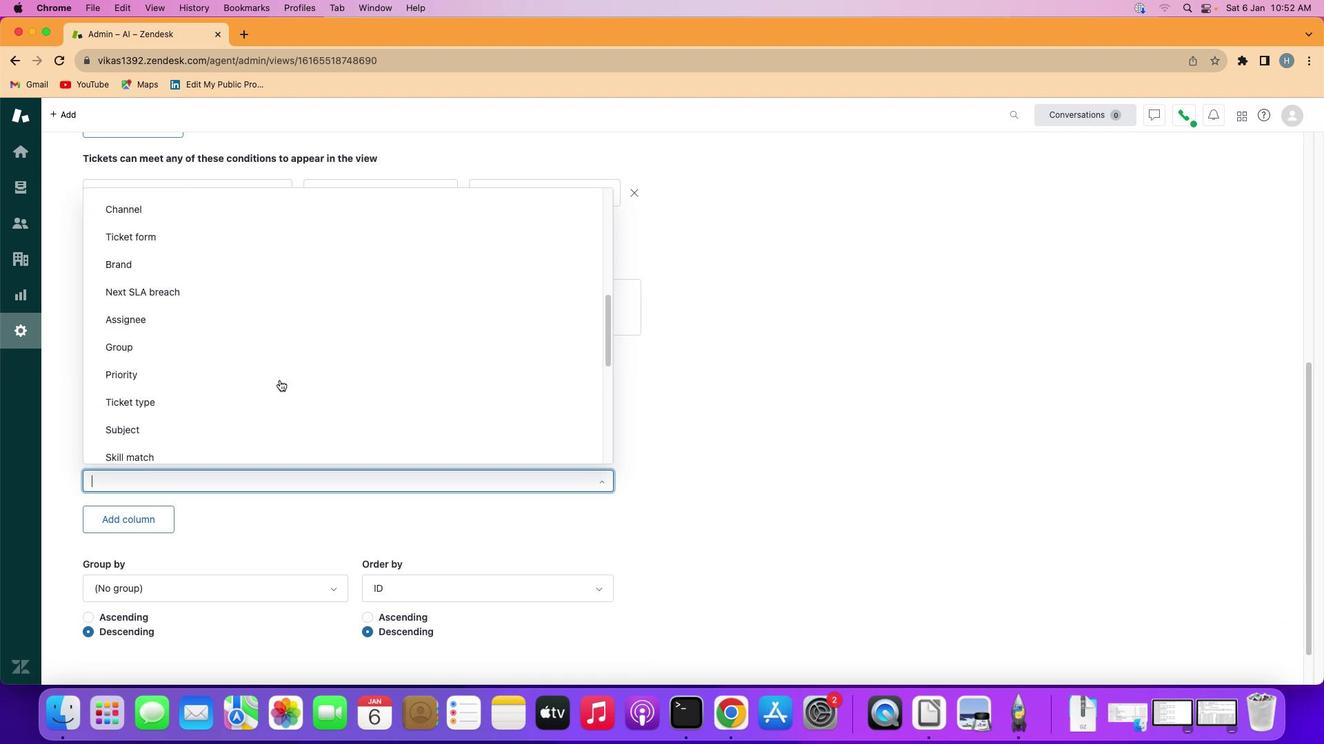 
Action: Mouse moved to (385, 411)
Screenshot: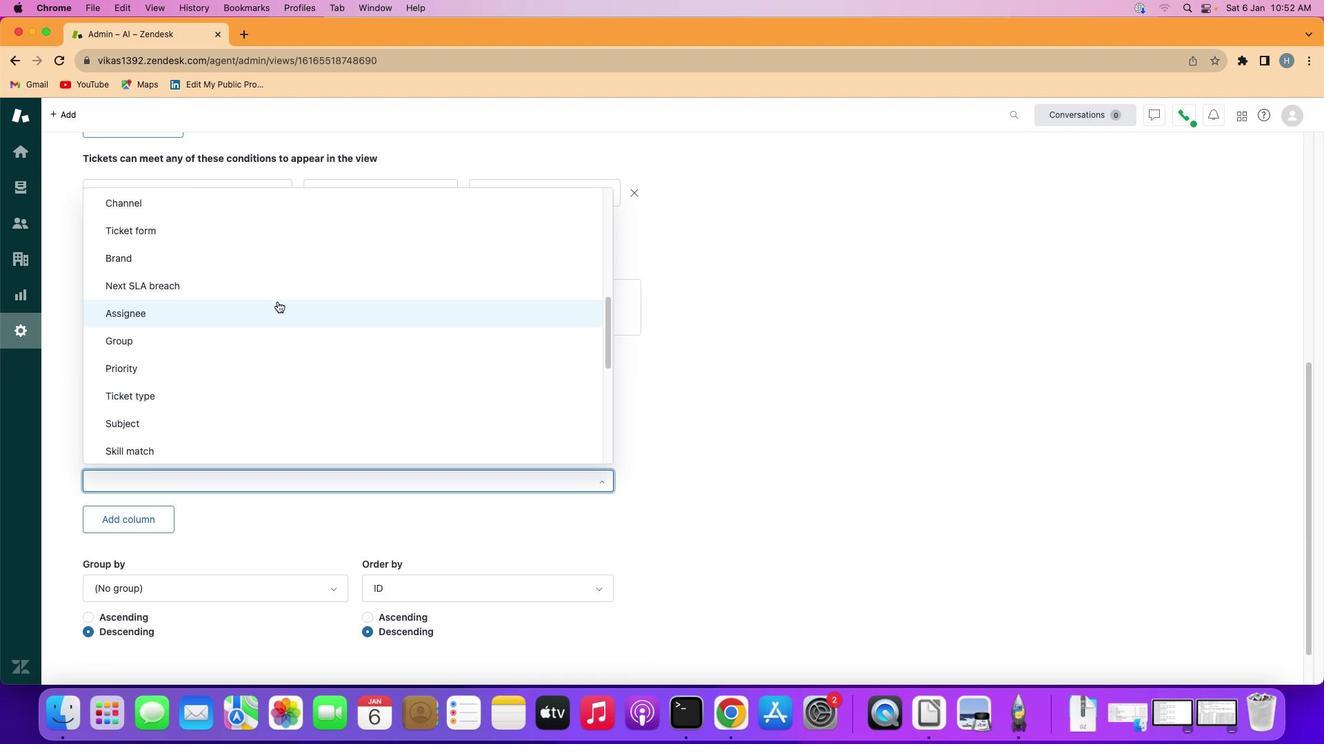 
Action: Mouse pressed left at (385, 411)
Screenshot: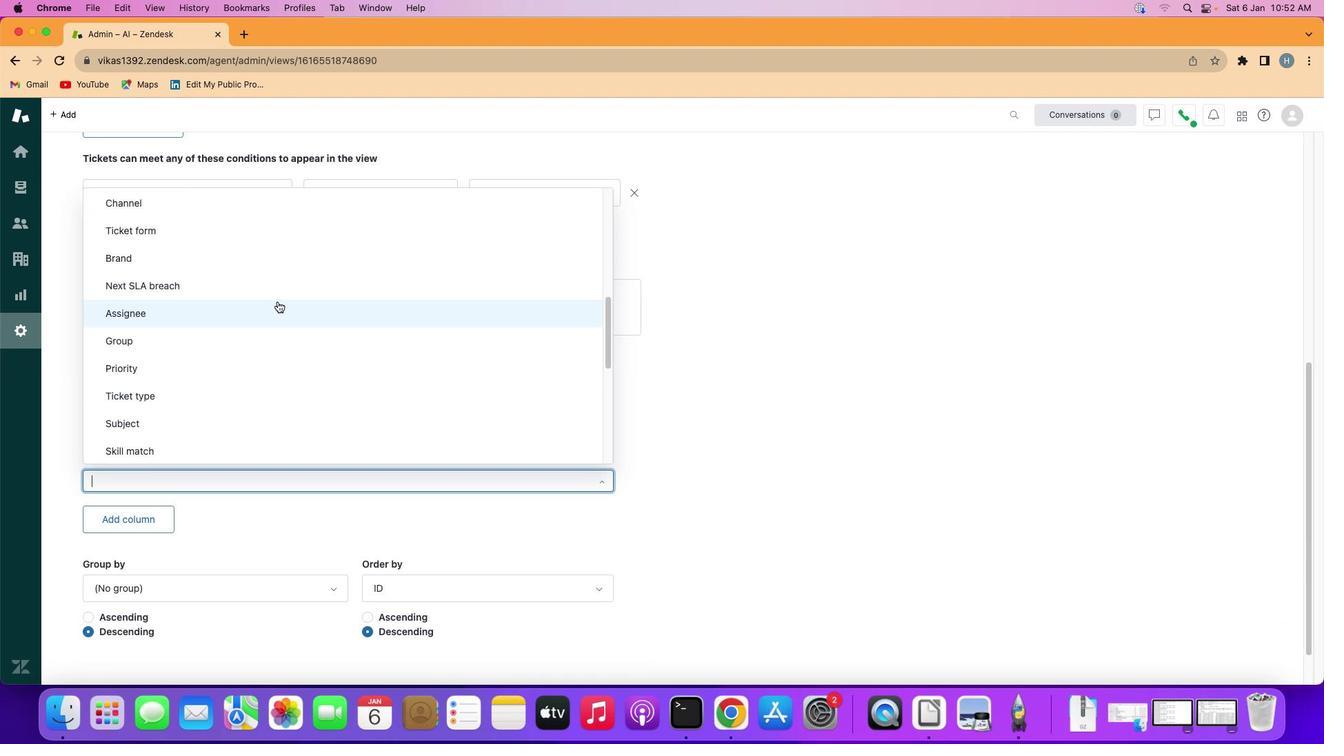 
Action: Mouse moved to (711, 467)
Screenshot: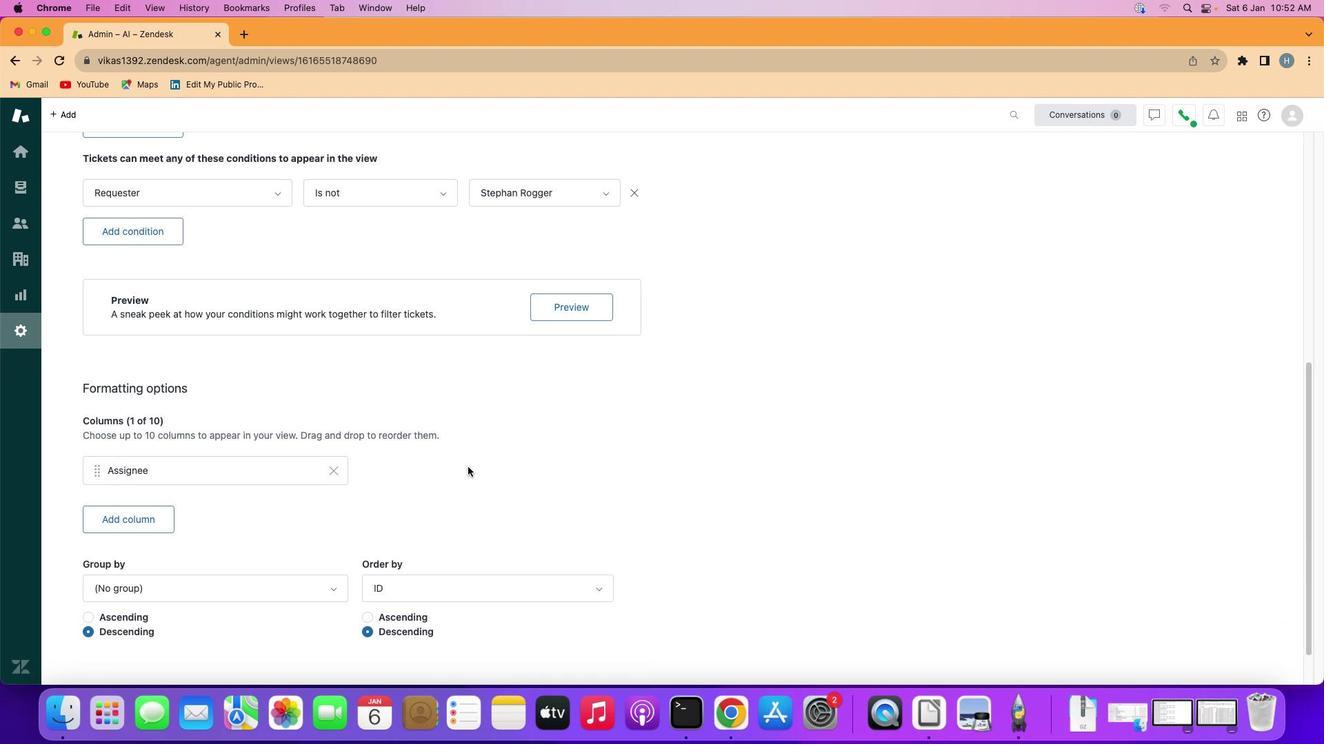 
